 Task: Get directions from Mount Vernon, Virginia, United States to Santa Fe, New Mexico, United States  arriving by 12:00 noon on the 15th of December
Action: Mouse moved to (382, 199)
Screenshot: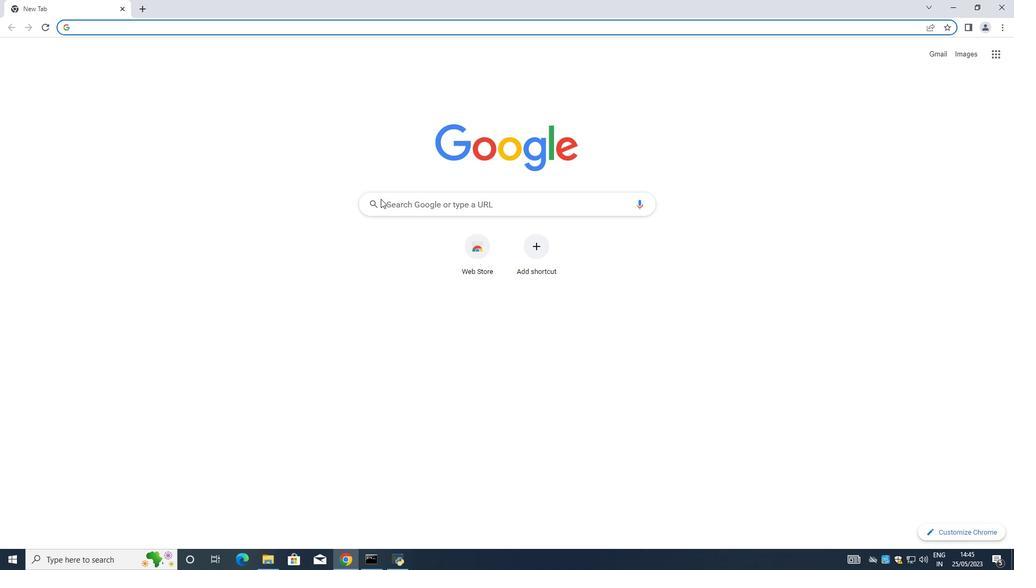 
Action: Mouse pressed left at (382, 199)
Screenshot: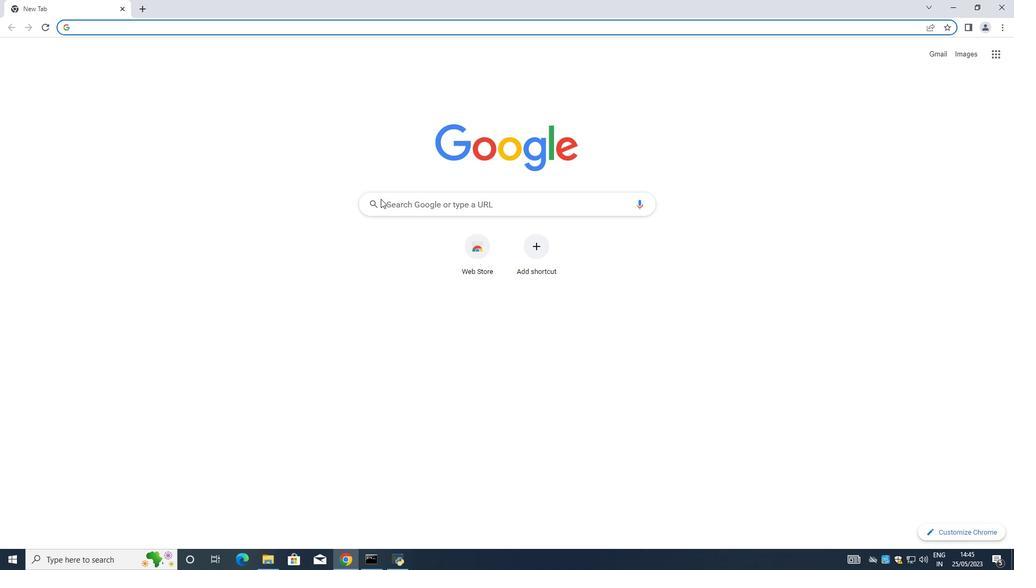 
Action: Mouse moved to (383, 201)
Screenshot: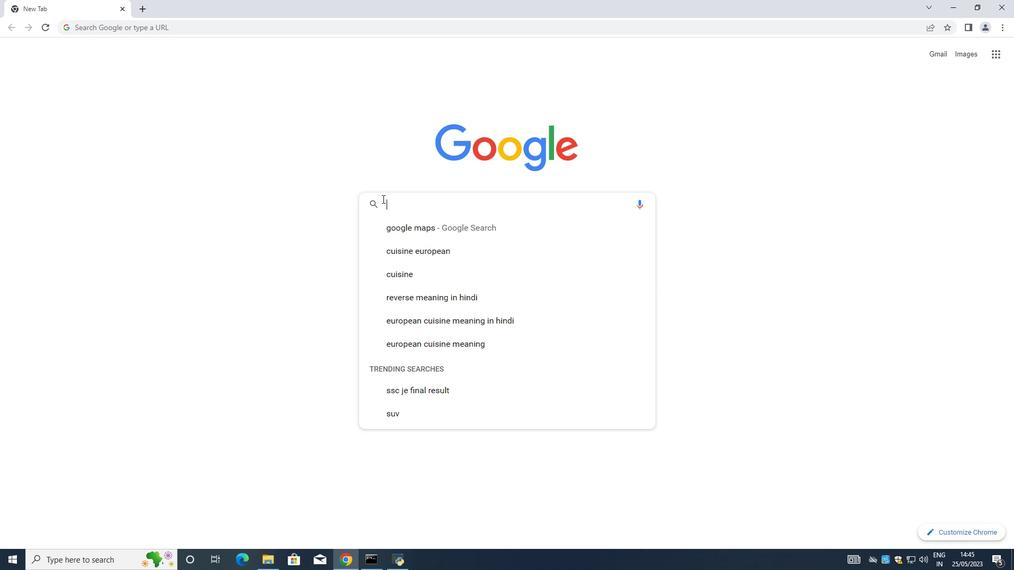 
Action: Key pressed google<Key.space>maps<Key.space><Key.enter>
Screenshot: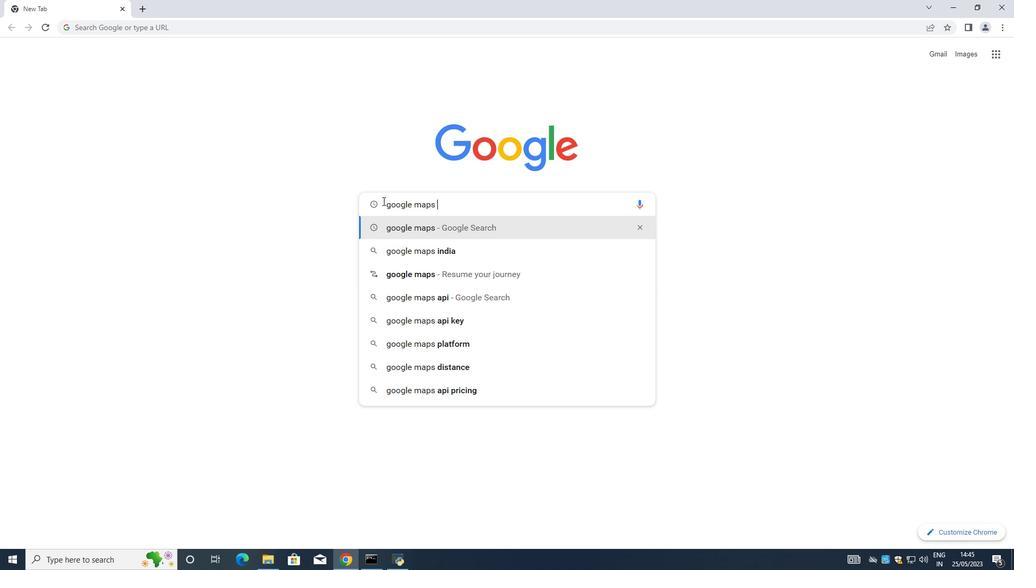 
Action: Mouse moved to (143, 160)
Screenshot: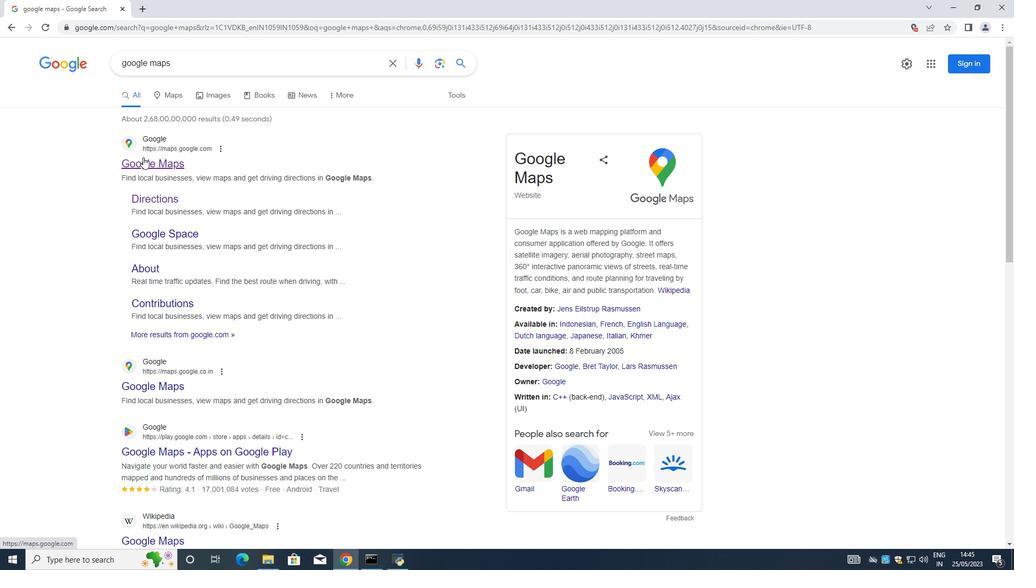 
Action: Mouse pressed left at (143, 160)
Screenshot: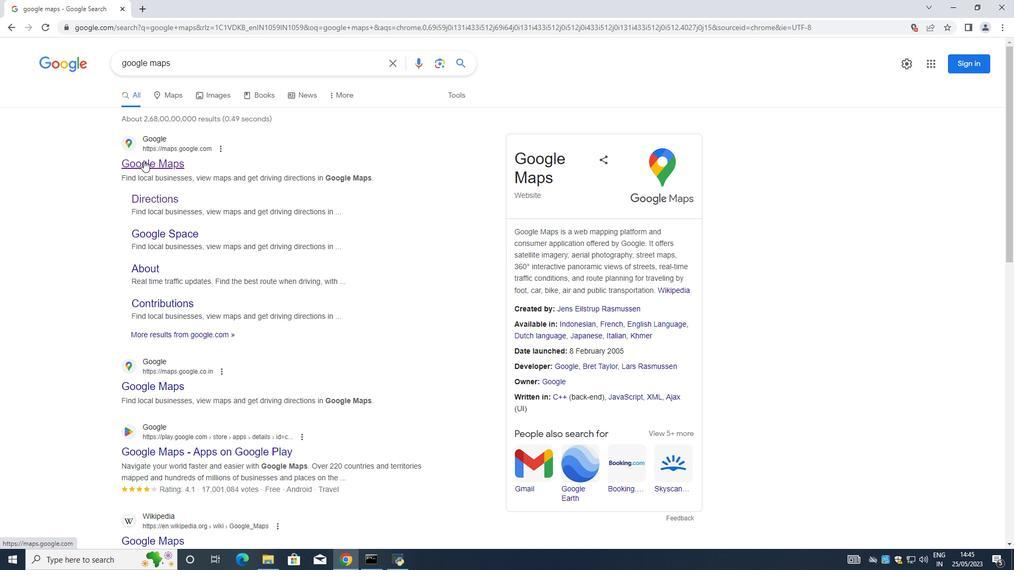 
Action: Mouse moved to (114, 57)
Screenshot: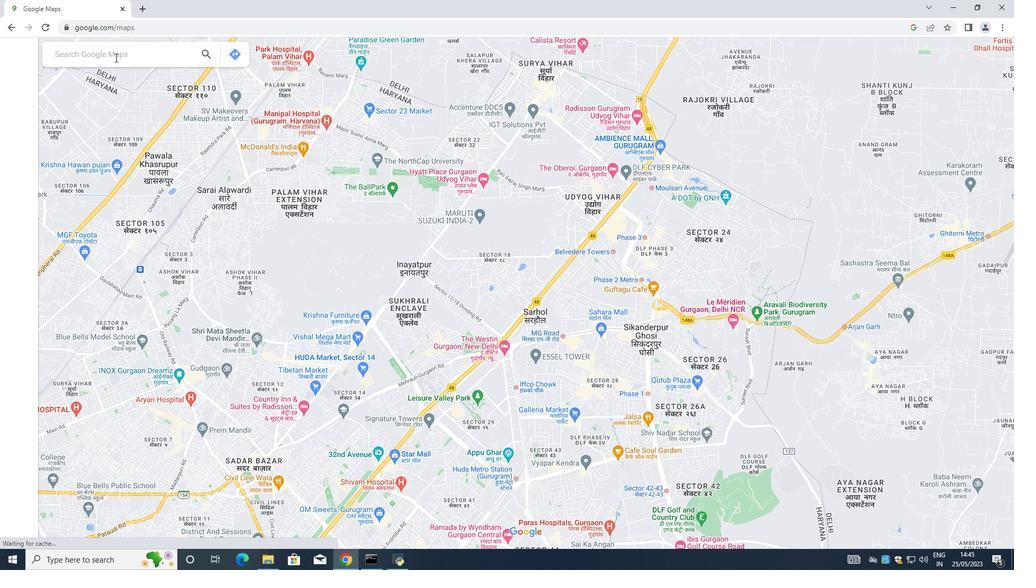 
Action: Mouse pressed left at (114, 57)
Screenshot: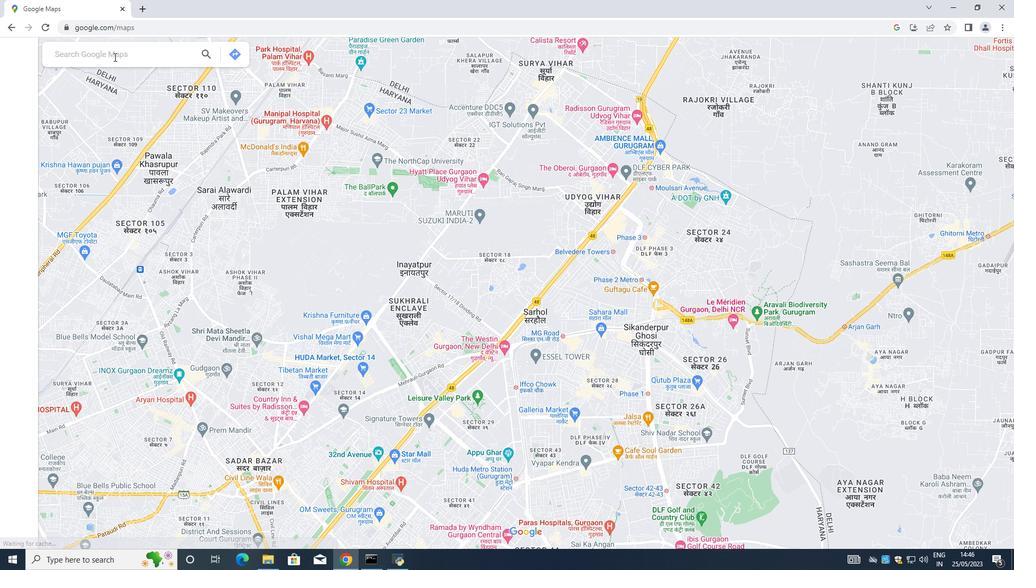 
Action: Mouse moved to (113, 57)
Screenshot: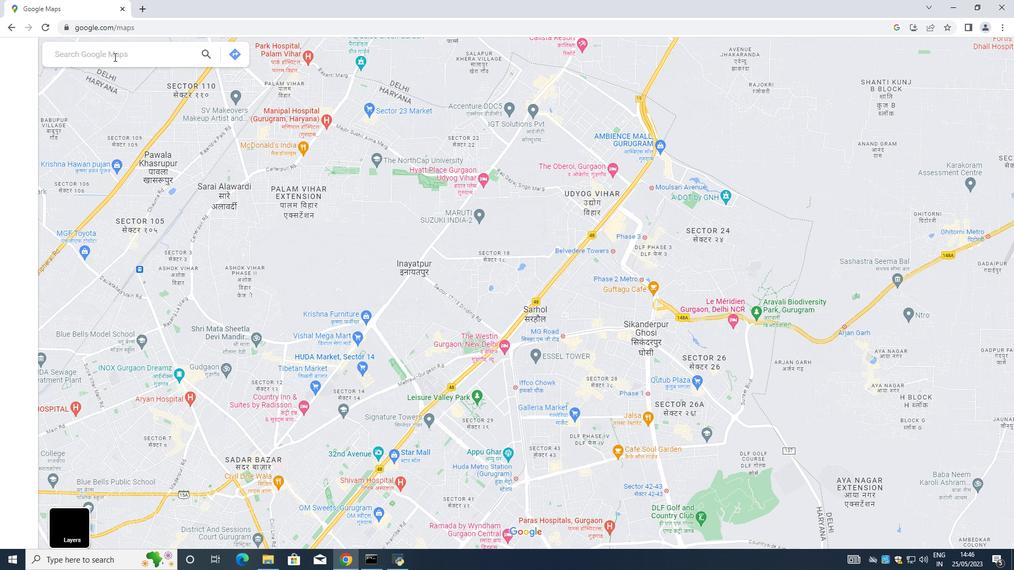 
Action: Key pressed <Key.shift><Key.shift><Key.shift><Key.shift><Key.shift><Key.shift><Key.shift>Mount<Key.space><Key.shift>Verono,<Key.shift>Virginia,<Key.shift><Key.shift><Key.shift><Key.shift><Key.shift><Key.shift><Key.shift><Key.shift><Key.shift><Key.shift><Key.shift>United<Key.space><Key.shift><Key.shift><Key.shift>States
Screenshot: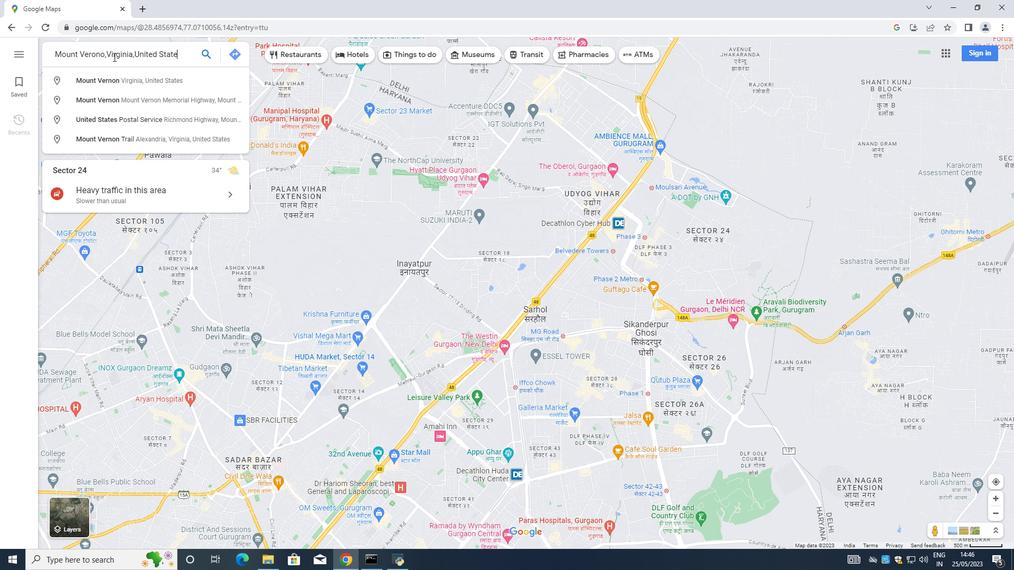 
Action: Mouse moved to (209, 51)
Screenshot: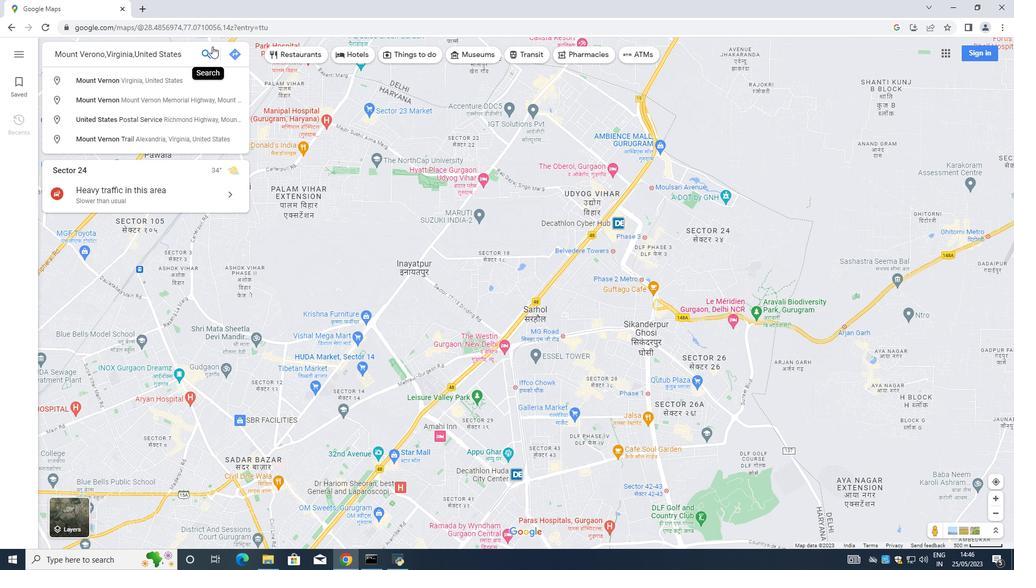 
Action: Mouse pressed left at (209, 51)
Screenshot: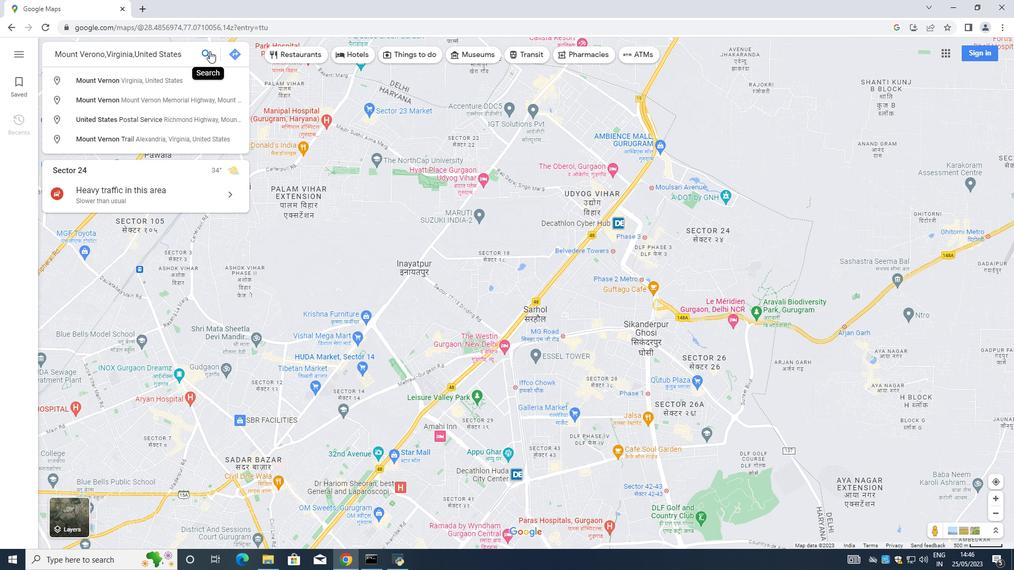 
Action: Mouse moved to (71, 229)
Screenshot: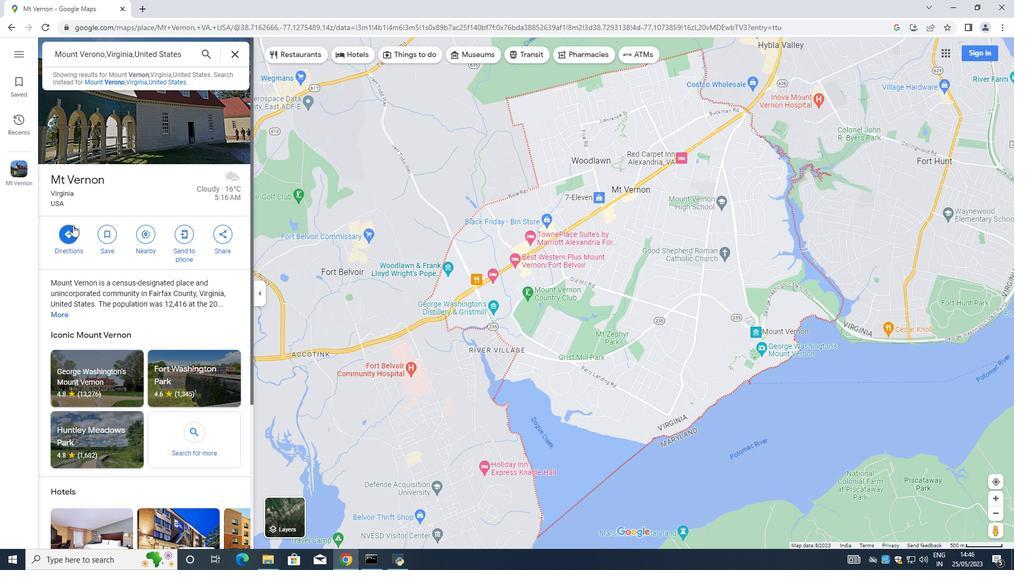 
Action: Mouse pressed left at (71, 229)
Screenshot: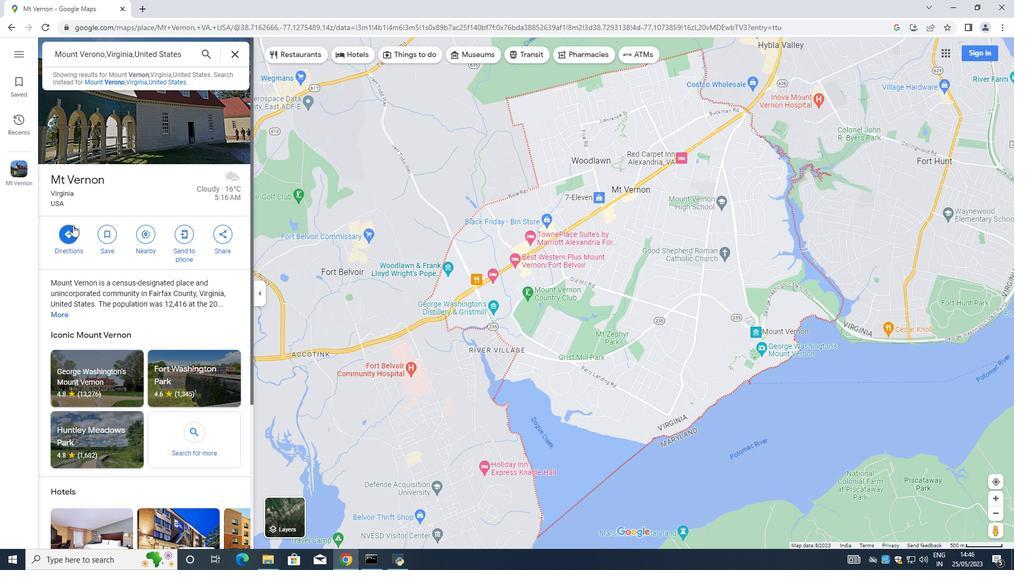 
Action: Mouse moved to (92, 87)
Screenshot: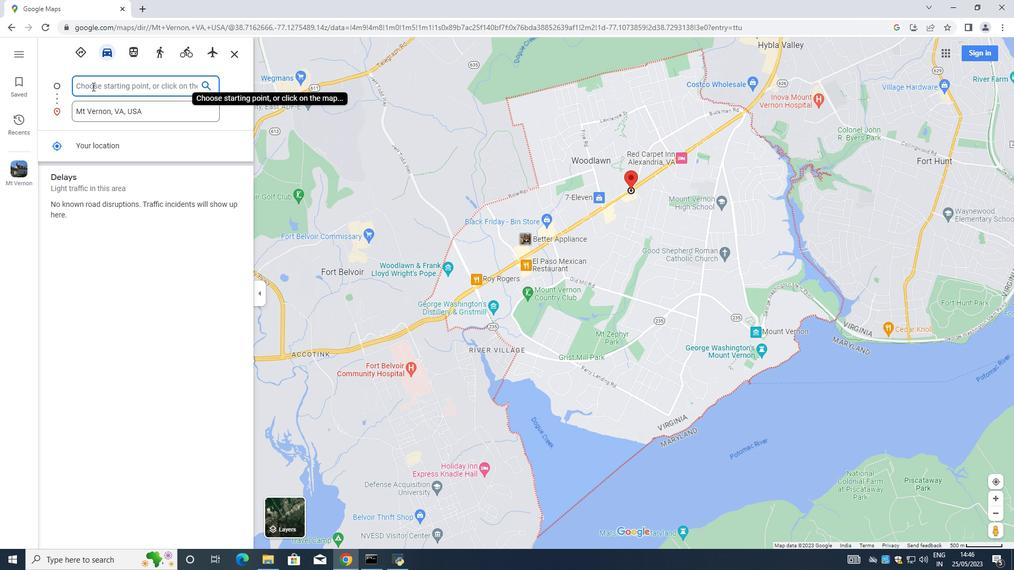 
Action: Mouse pressed left at (92, 87)
Screenshot: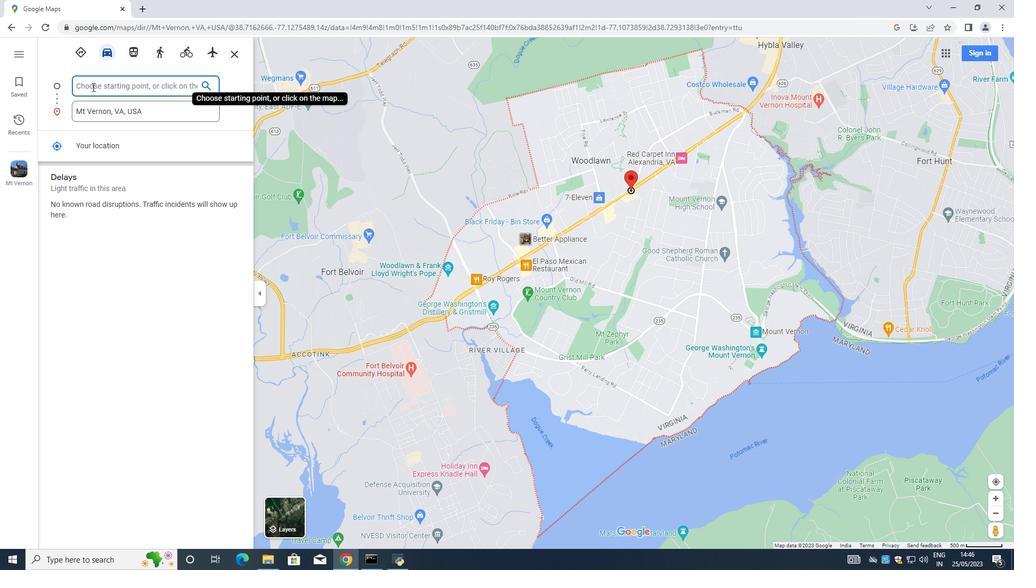 
Action: Mouse moved to (86, 84)
Screenshot: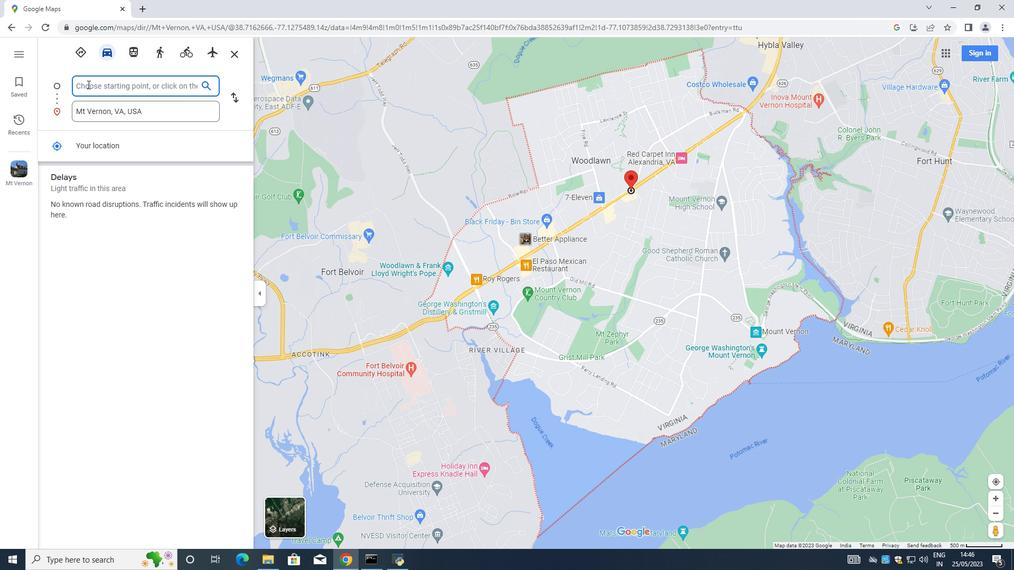 
Action: Key pressed <Key.shift><Key.shift><Key.shift><Key.shift><Key.shift><Key.shift><Key.shift><Key.shift><Key.shift><Key.shift><Key.shift><Key.shift><Key.shift>Santa<Key.space><Key.shift>FE<Key.backspace>e,<Key.shift>New<Key.space>mexico,u<Key.backspace><Key.shift>U
Screenshot: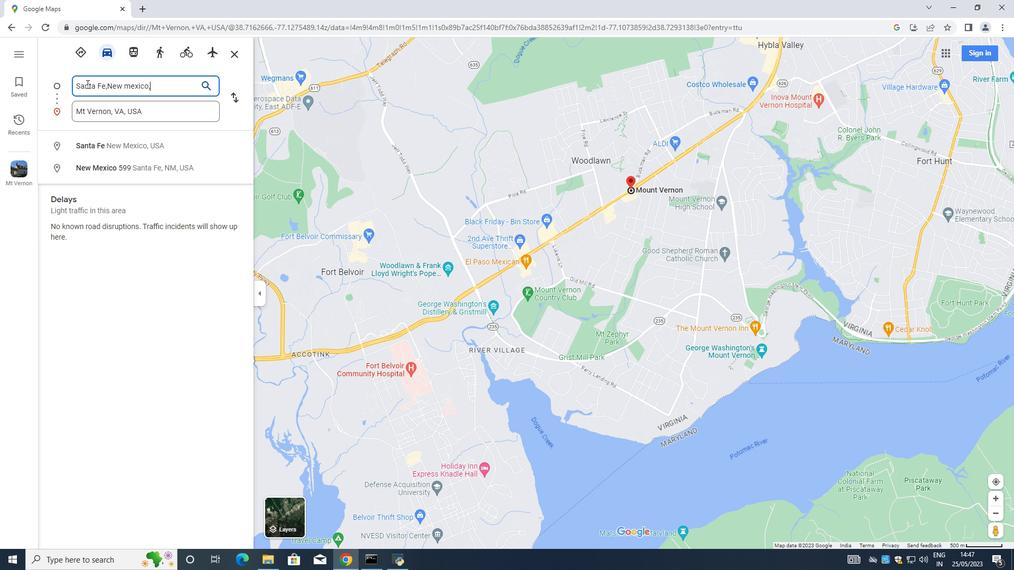 
Action: Mouse moved to (128, 86)
Screenshot: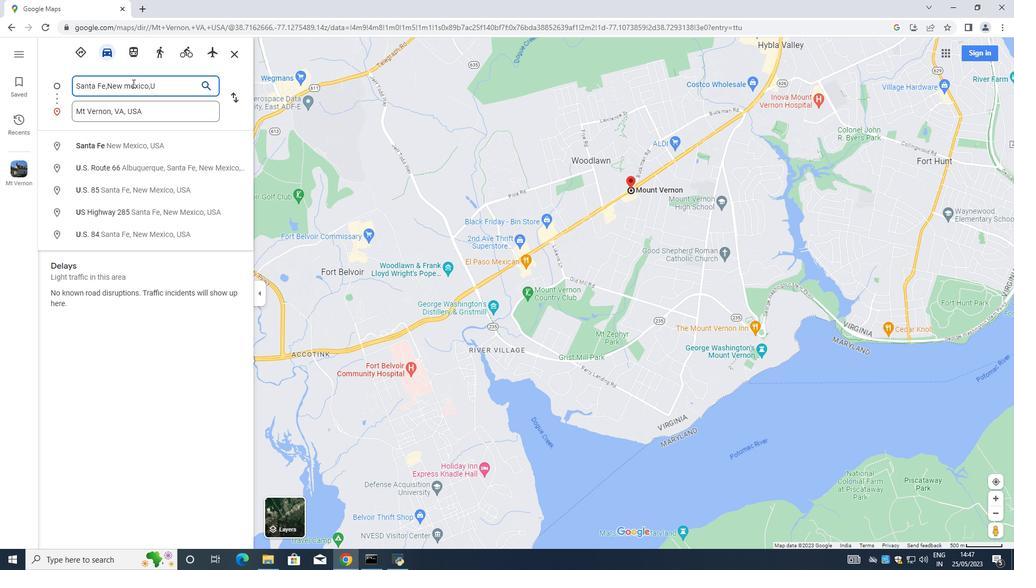 
Action: Mouse pressed left at (128, 86)
Screenshot: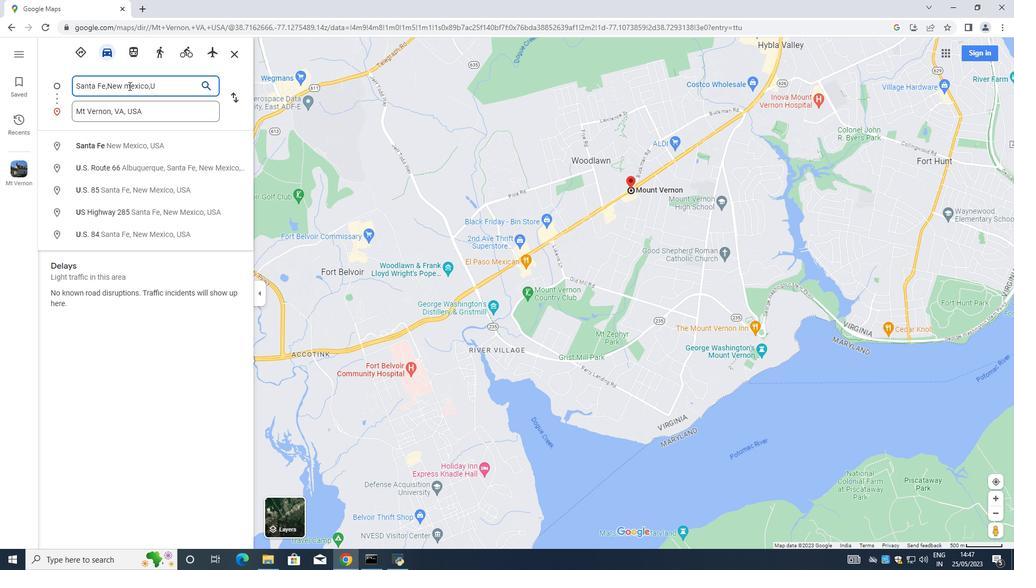 
Action: Mouse moved to (61, 52)
Screenshot: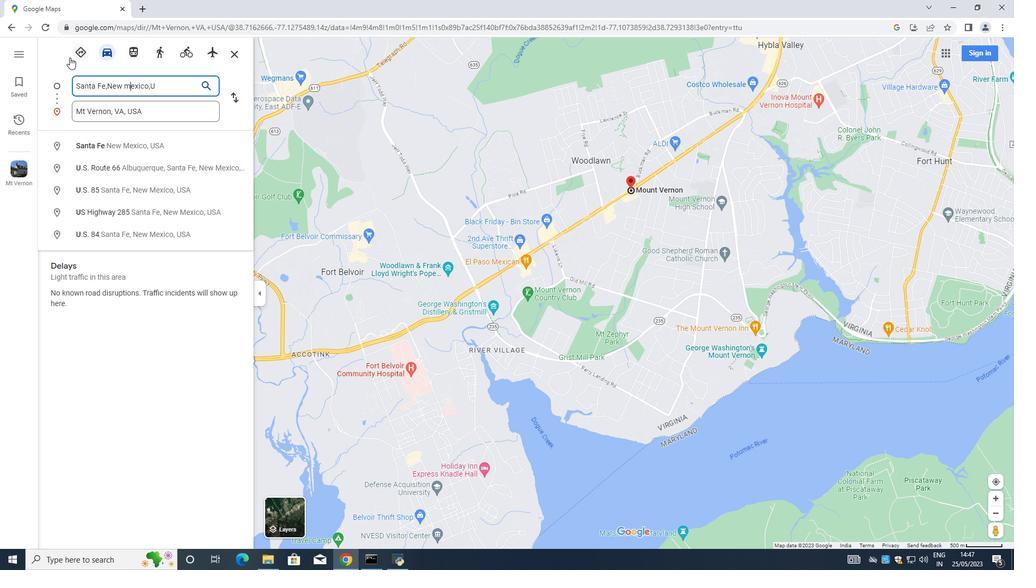 
Action: Key pressed <Key.backspace><Key.shift><Key.shift><Key.shift><Key.shift>M
Screenshot: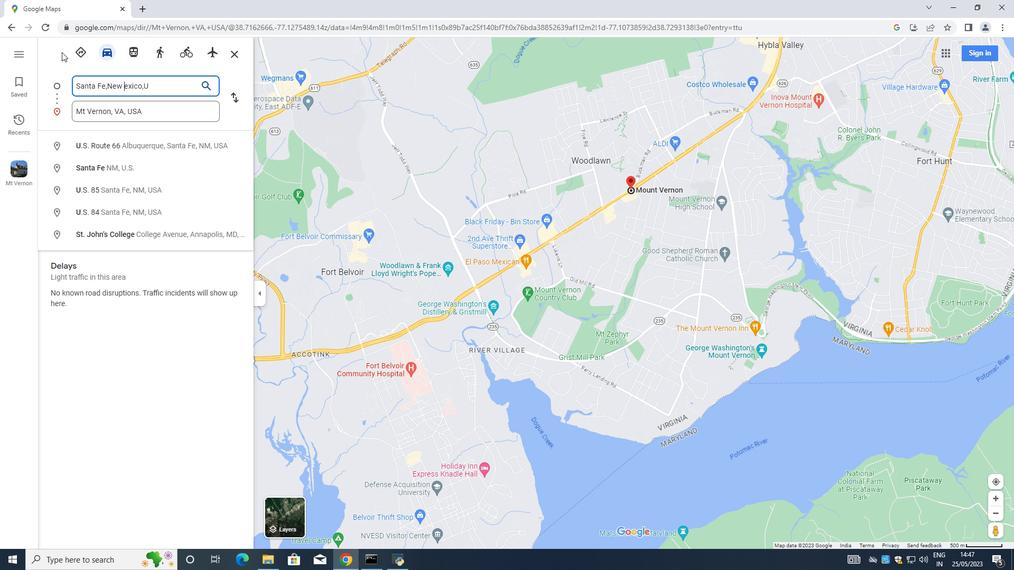 
Action: Mouse moved to (165, 84)
Screenshot: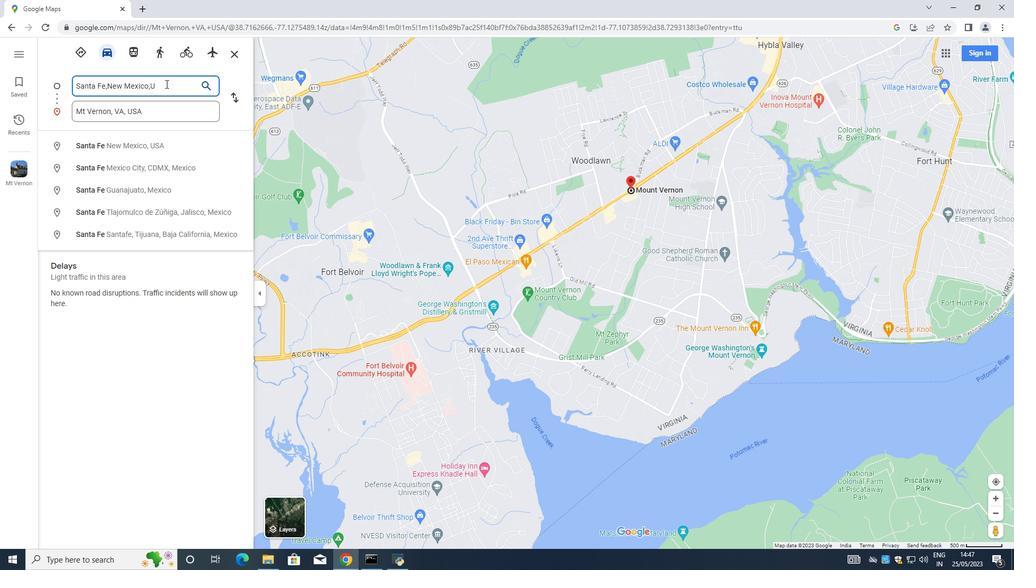 
Action: Mouse pressed left at (165, 84)
Screenshot: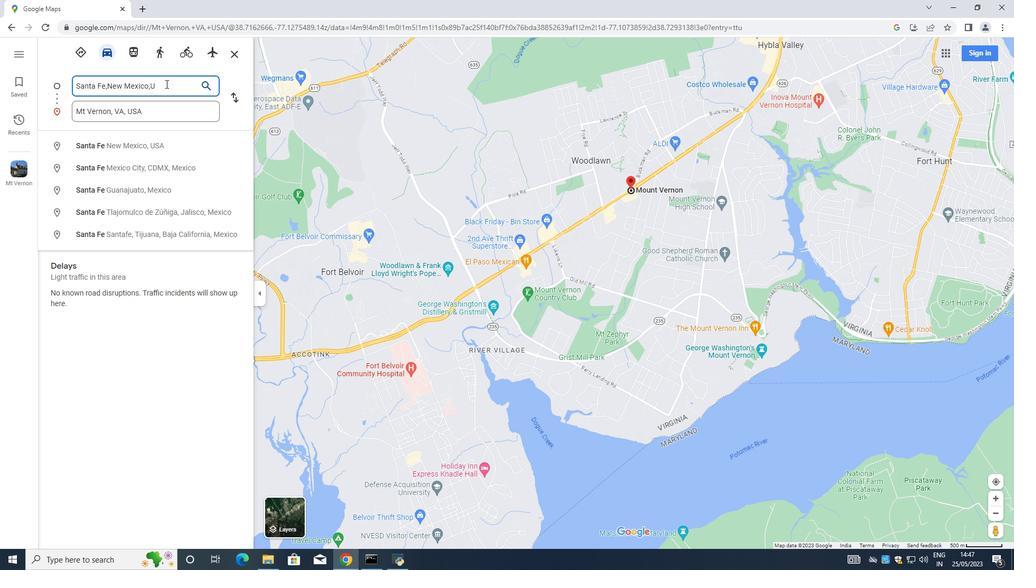 
Action: Mouse moved to (155, 78)
Screenshot: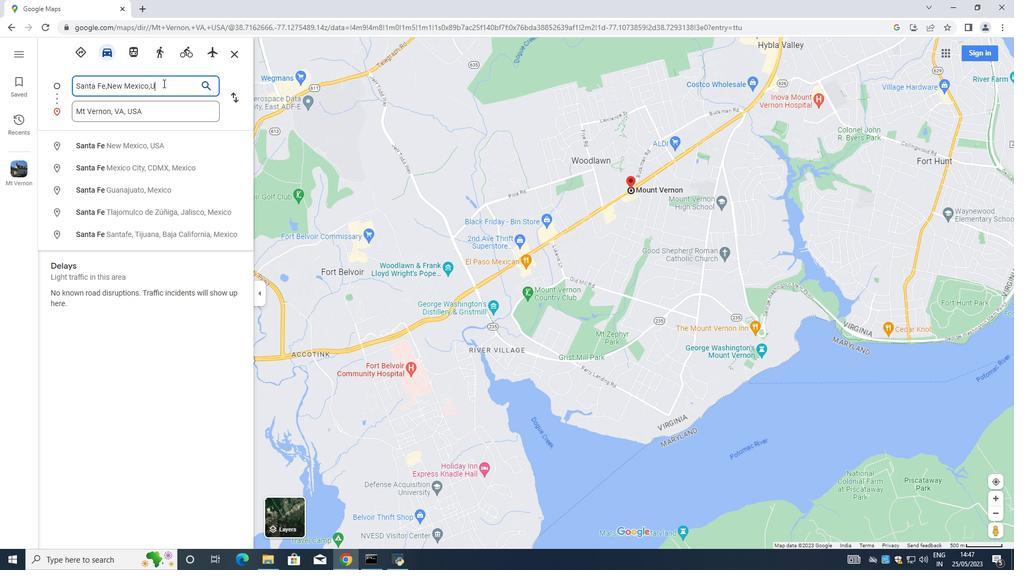 
Action: Key pressed nited<Key.space><Key.shift>States<Key.space>
Screenshot: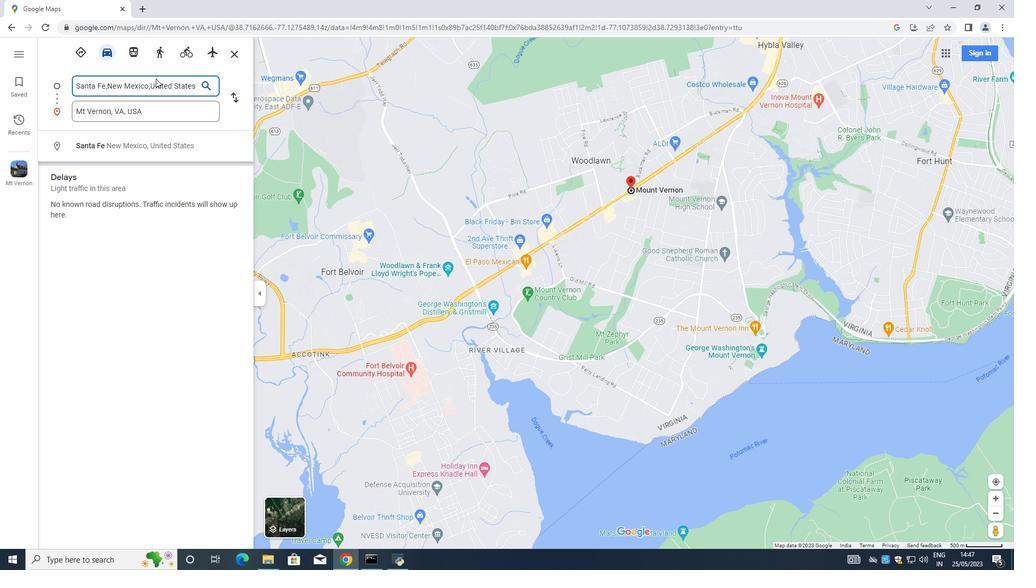 
Action: Mouse moved to (204, 84)
Screenshot: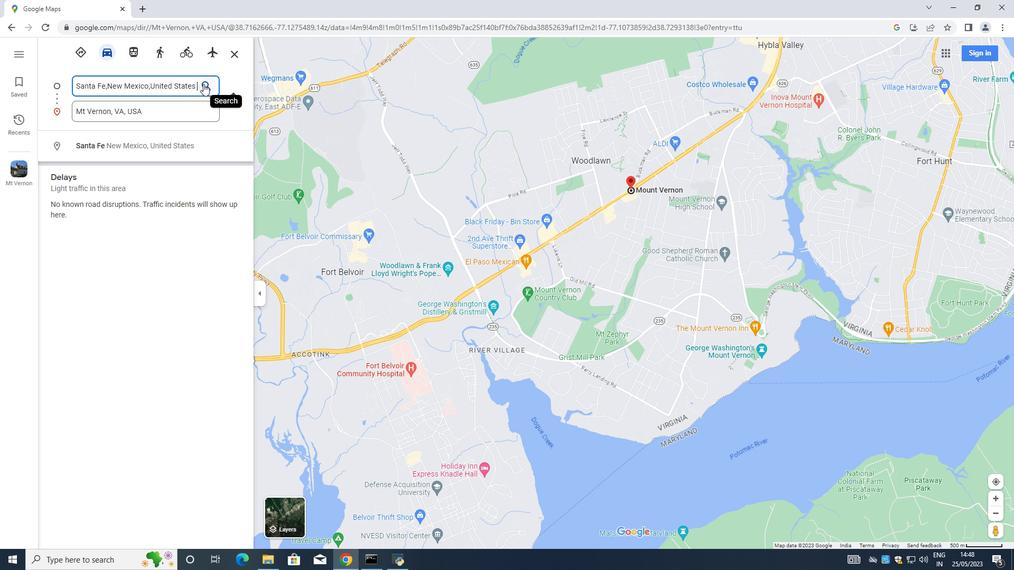 
Action: Mouse pressed left at (204, 84)
Screenshot: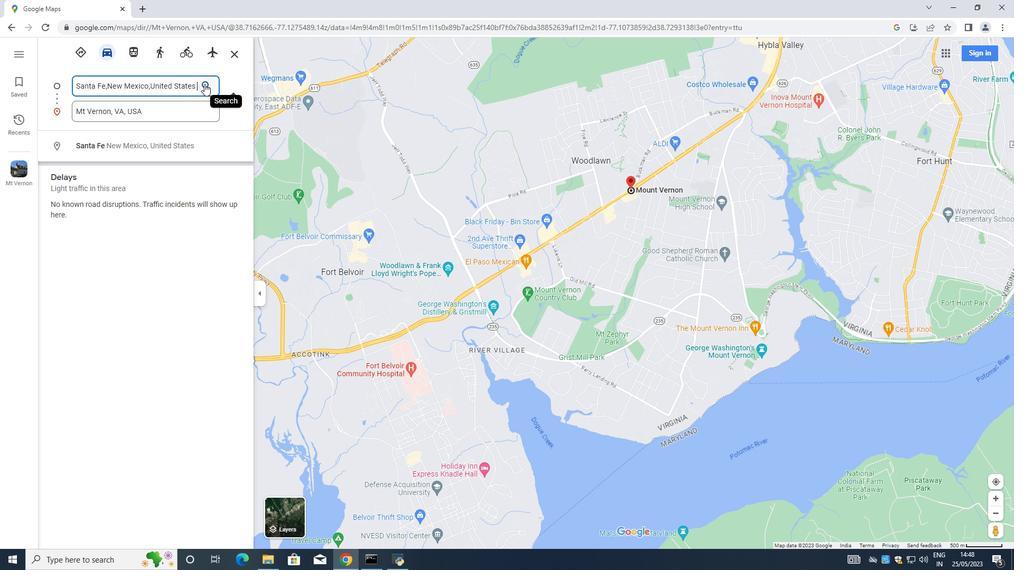 
Action: Mouse moved to (206, 82)
Screenshot: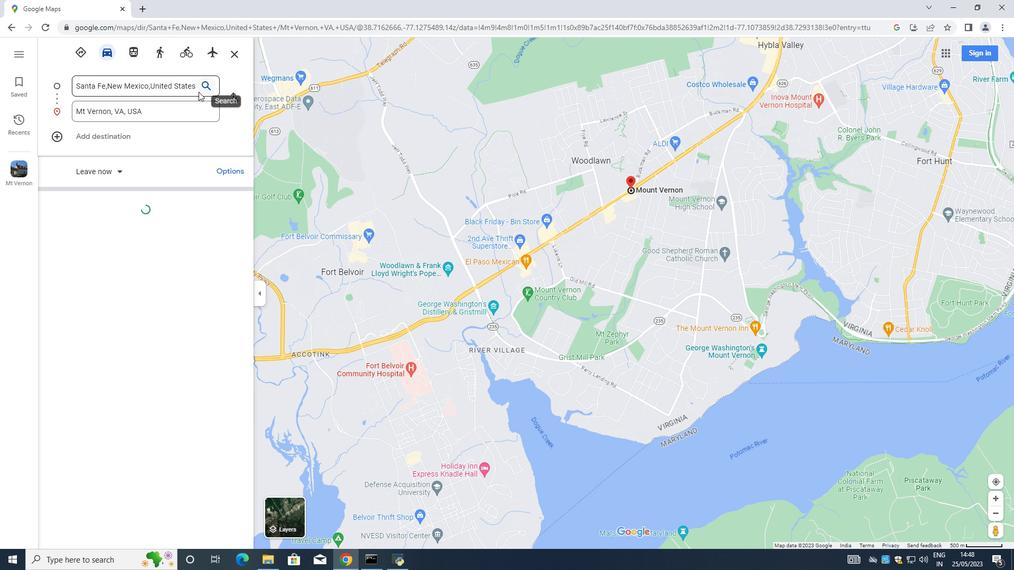 
Action: Mouse pressed left at (206, 82)
Screenshot: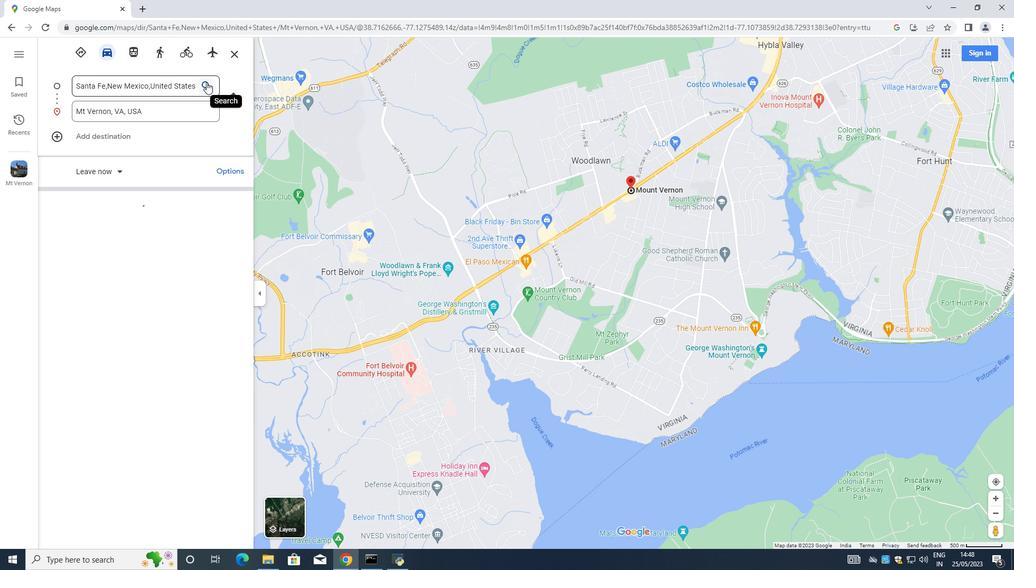 
Action: Mouse moved to (118, 170)
Screenshot: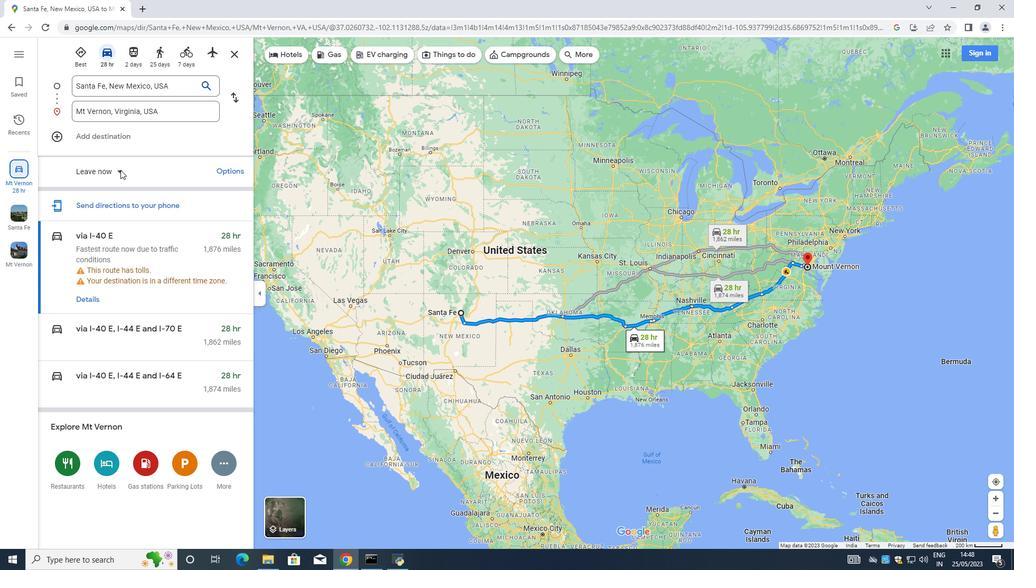 
Action: Mouse pressed left at (118, 170)
Screenshot: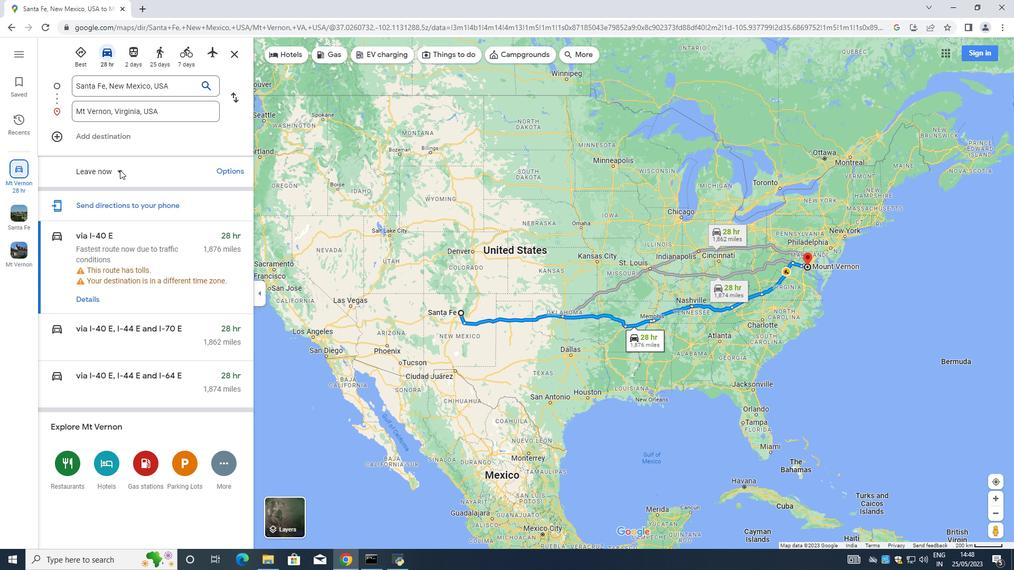 
Action: Mouse moved to (108, 199)
Screenshot: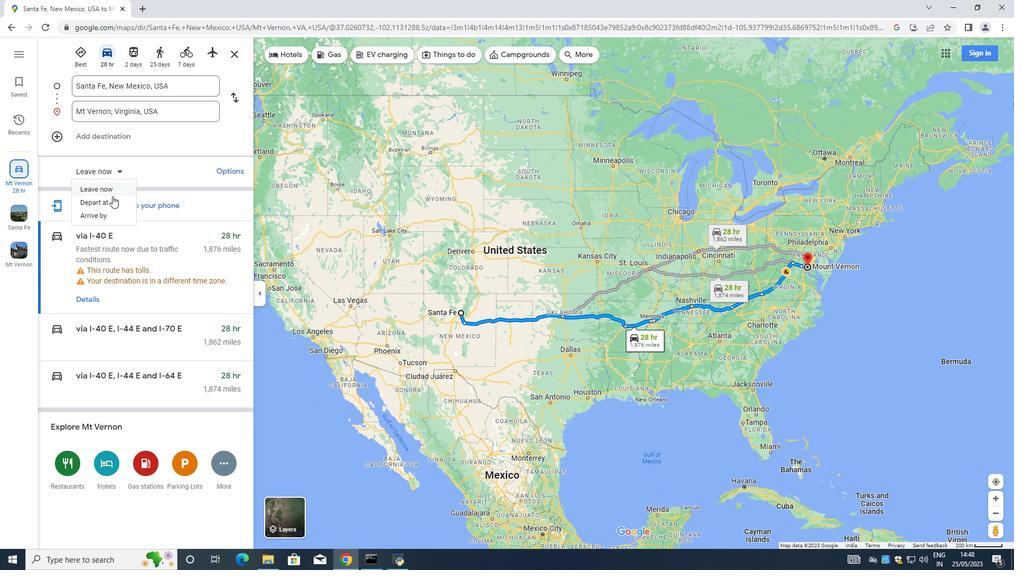 
Action: Mouse pressed left at (108, 199)
Screenshot: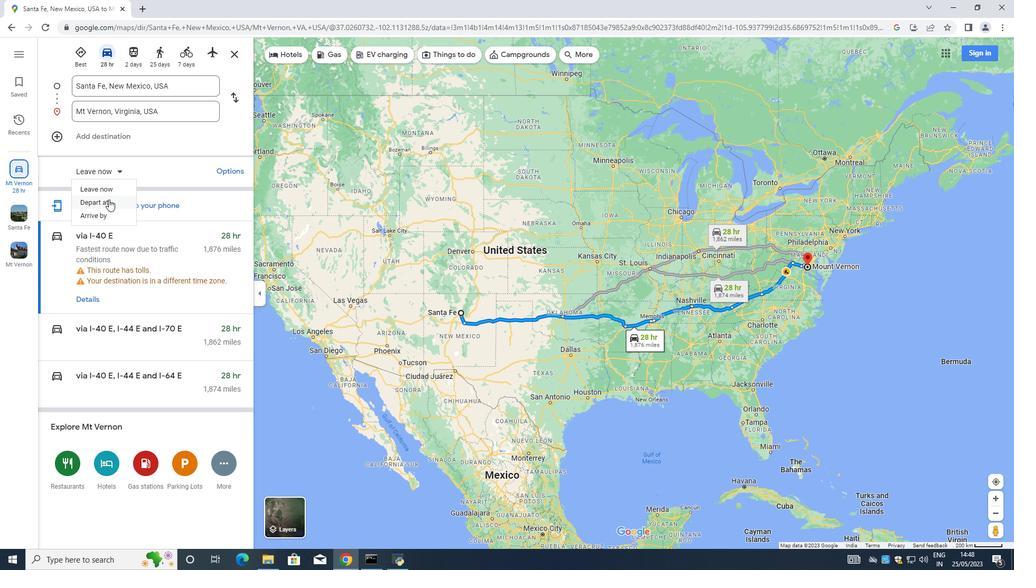 
Action: Mouse moved to (102, 164)
Screenshot: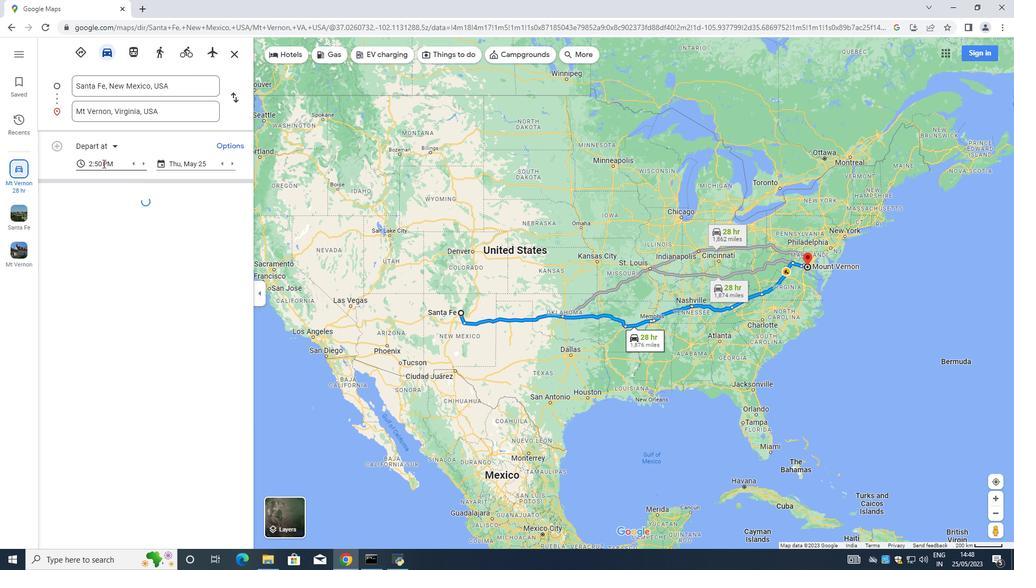 
Action: Mouse pressed left at (102, 164)
Screenshot: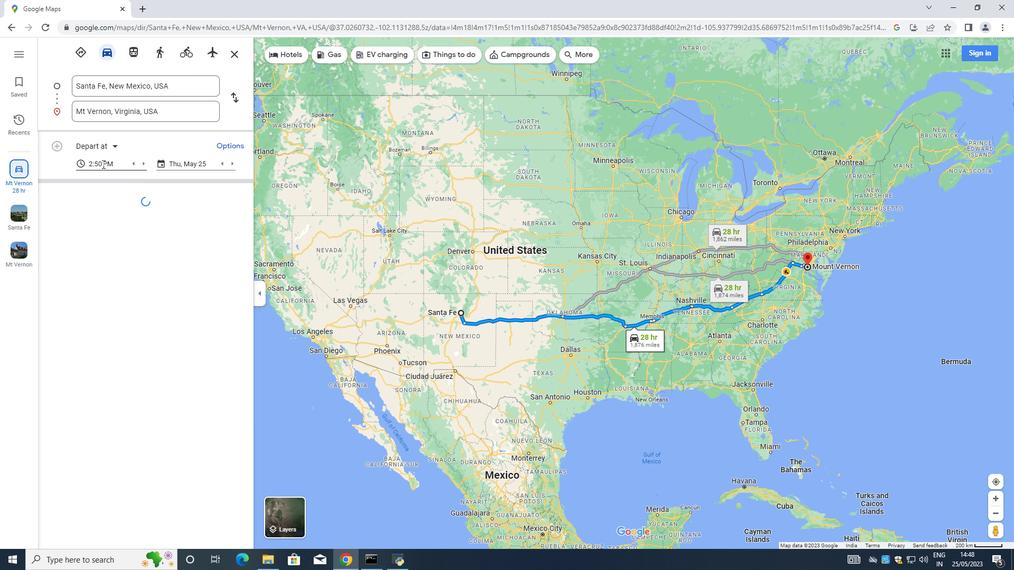 
Action: Mouse pressed left at (102, 164)
Screenshot: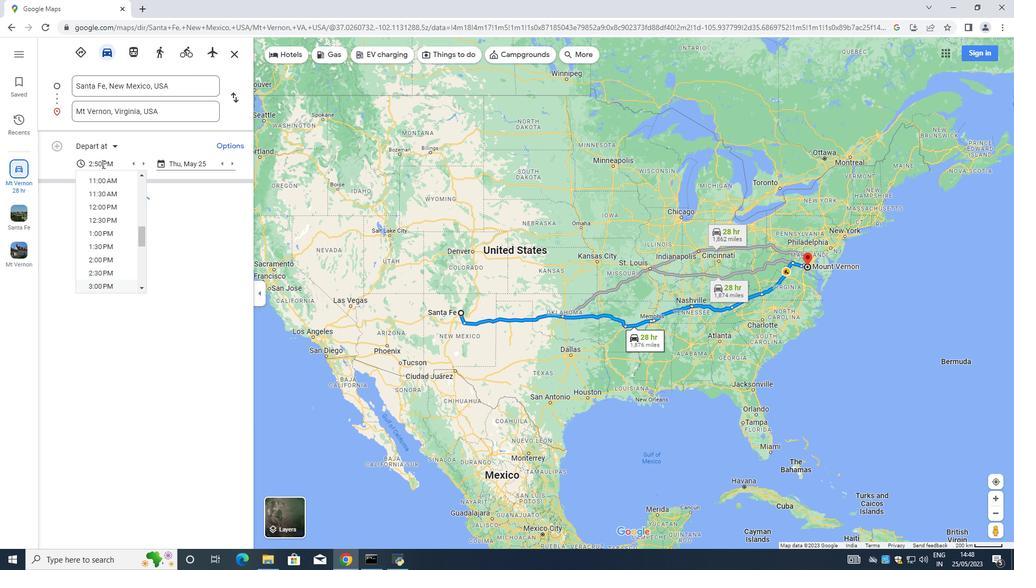 
Action: Mouse moved to (78, 162)
Screenshot: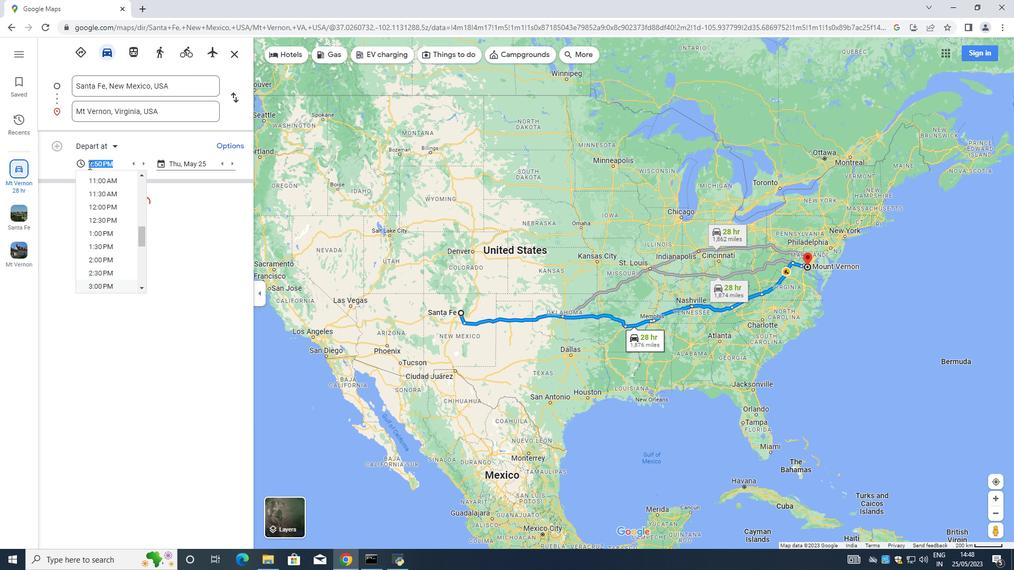 
Action: Key pressed <Key.backspace>12.00<Key.space><Key.caps_lock>PM<Key.caps_lock>
Screenshot: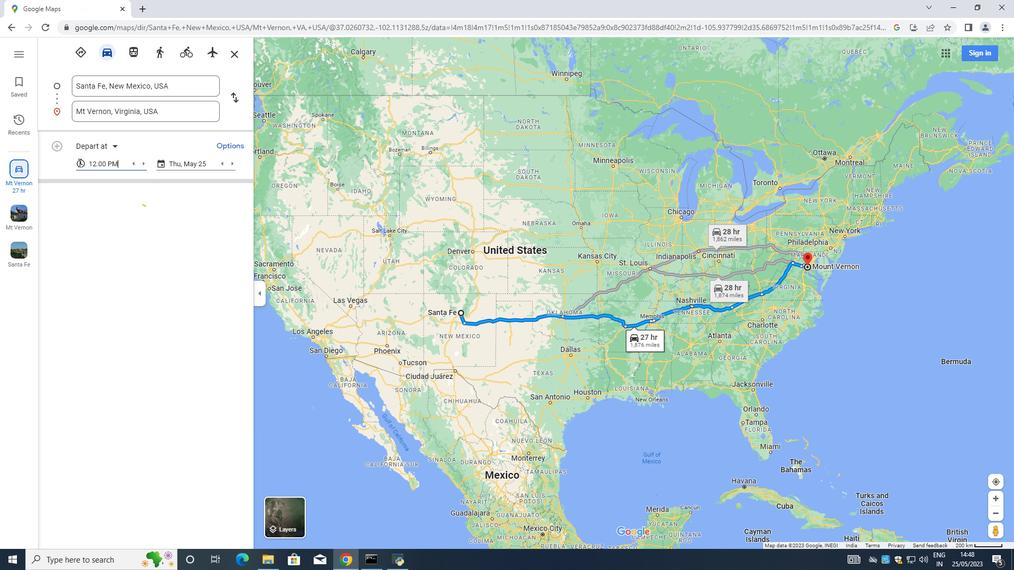
Action: Mouse moved to (208, 162)
Screenshot: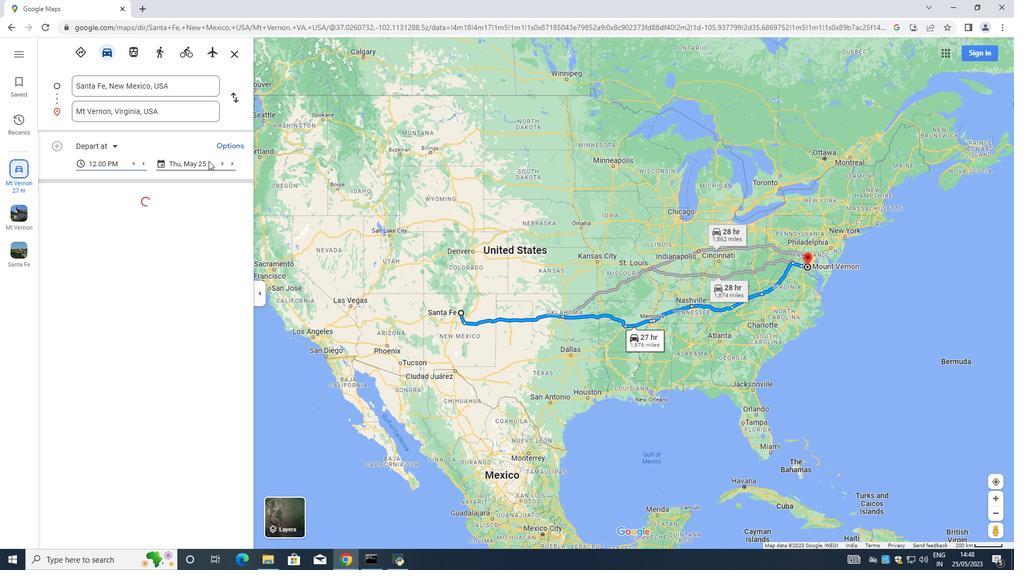 
Action: Mouse pressed left at (208, 162)
Screenshot: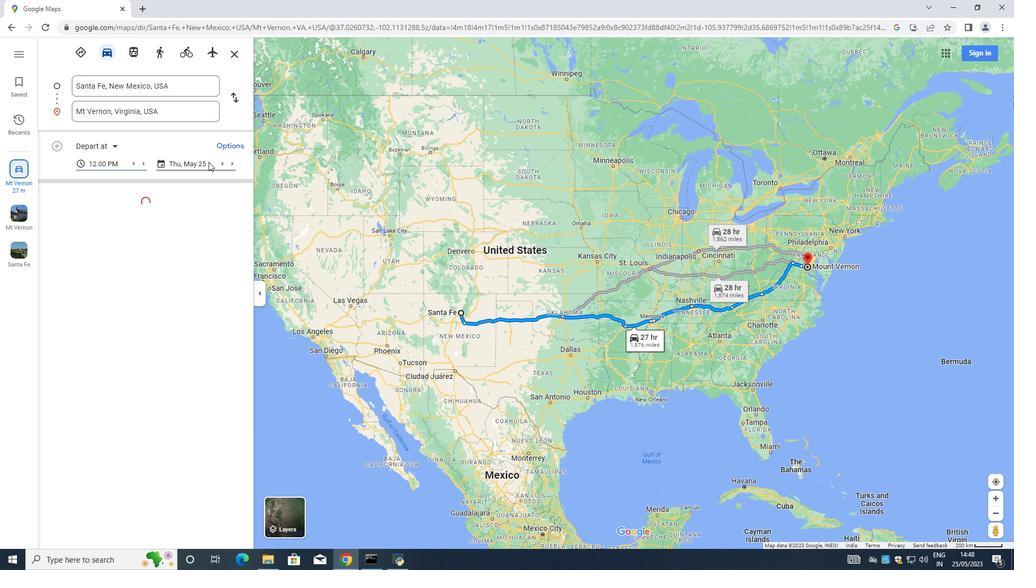 
Action: Mouse moved to (246, 185)
Screenshot: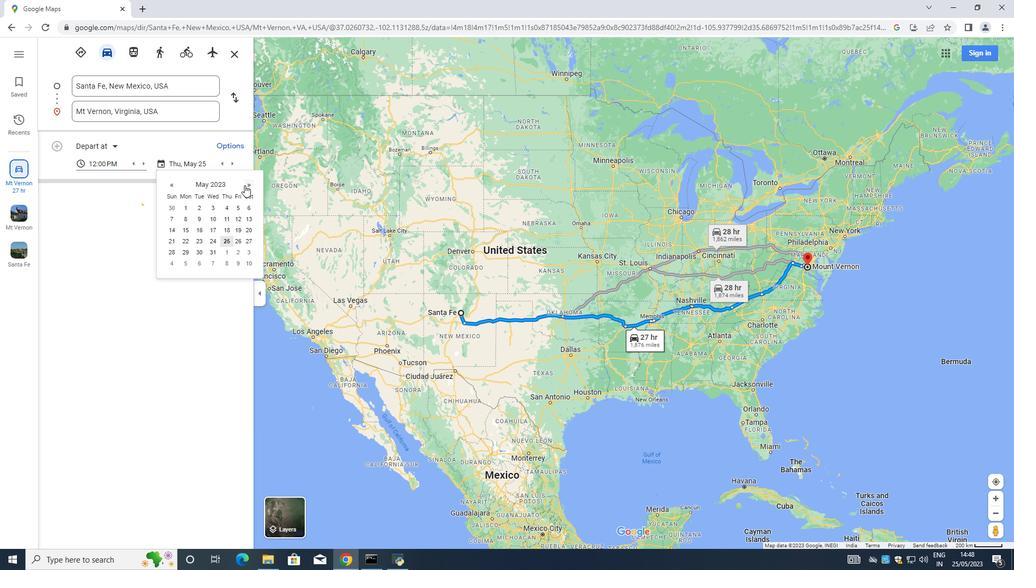 
Action: Mouse pressed left at (246, 185)
Screenshot: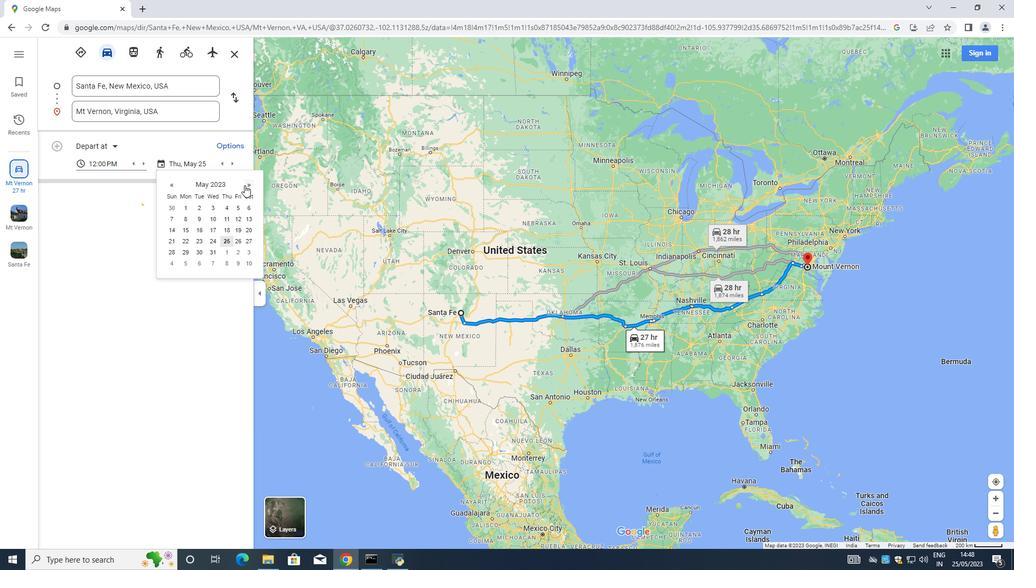 
Action: Mouse pressed left at (246, 185)
Screenshot: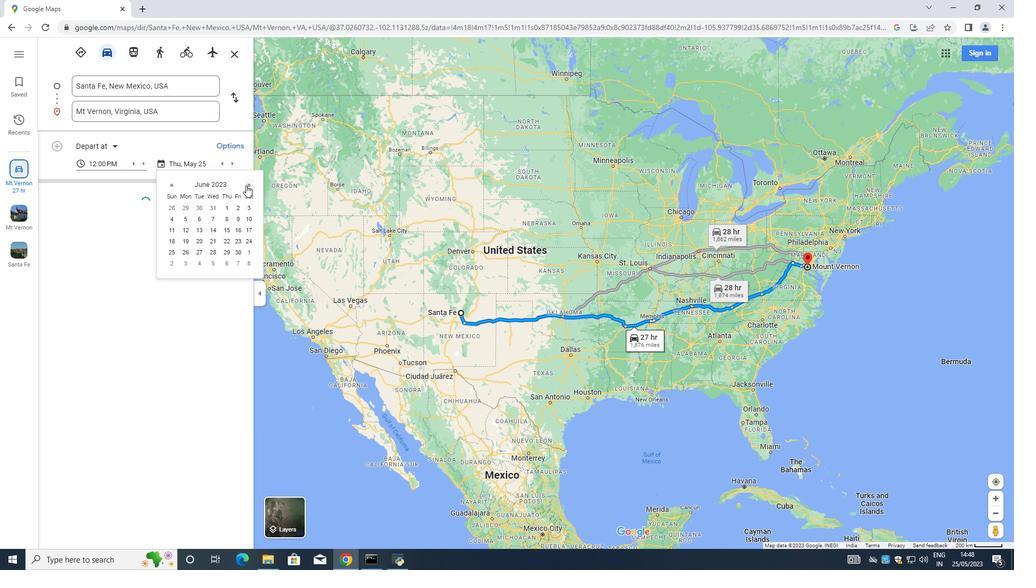 
Action: Mouse moved to (247, 184)
Screenshot: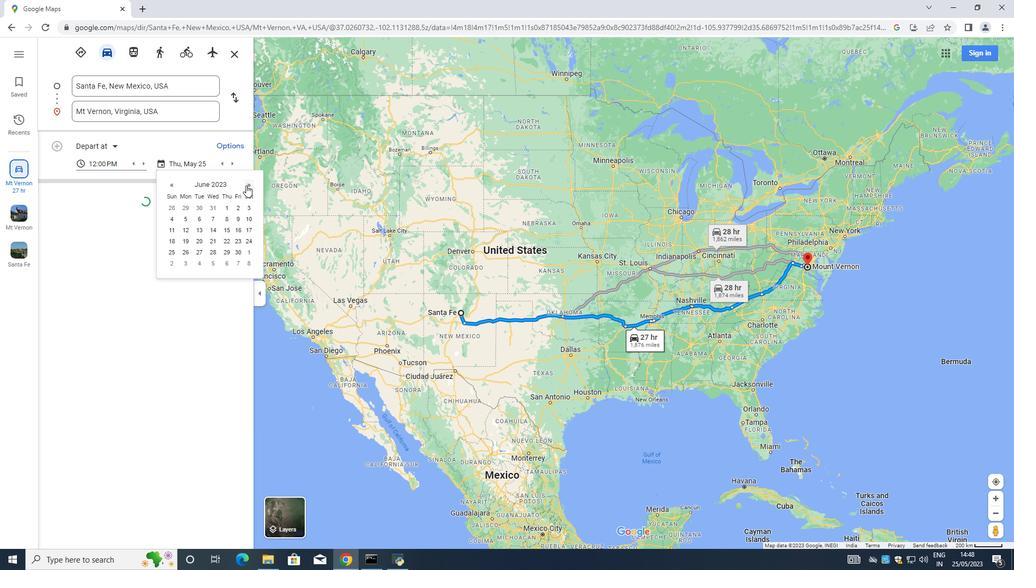 
Action: Mouse pressed left at (247, 184)
Screenshot: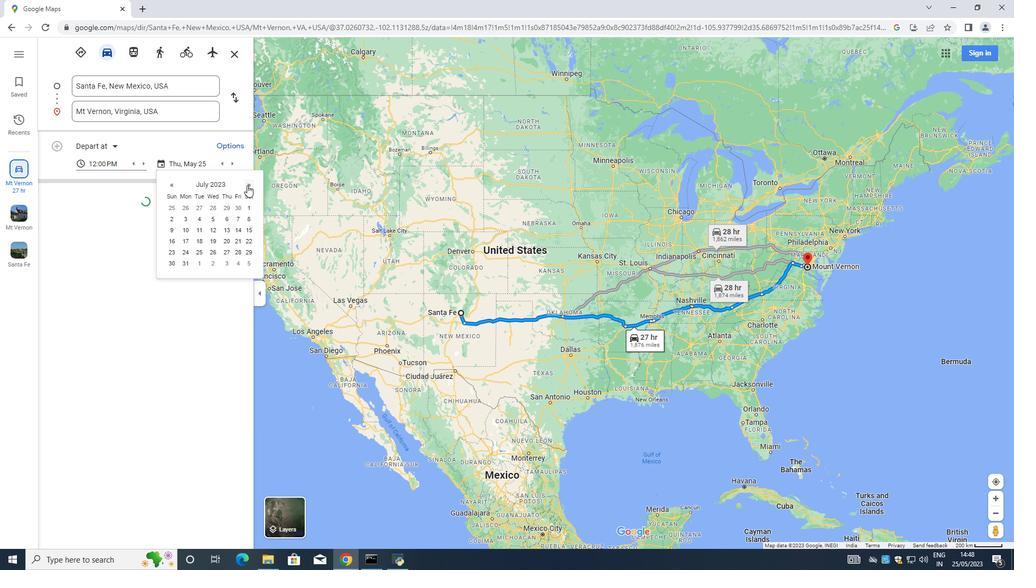 
Action: Mouse pressed left at (247, 184)
Screenshot: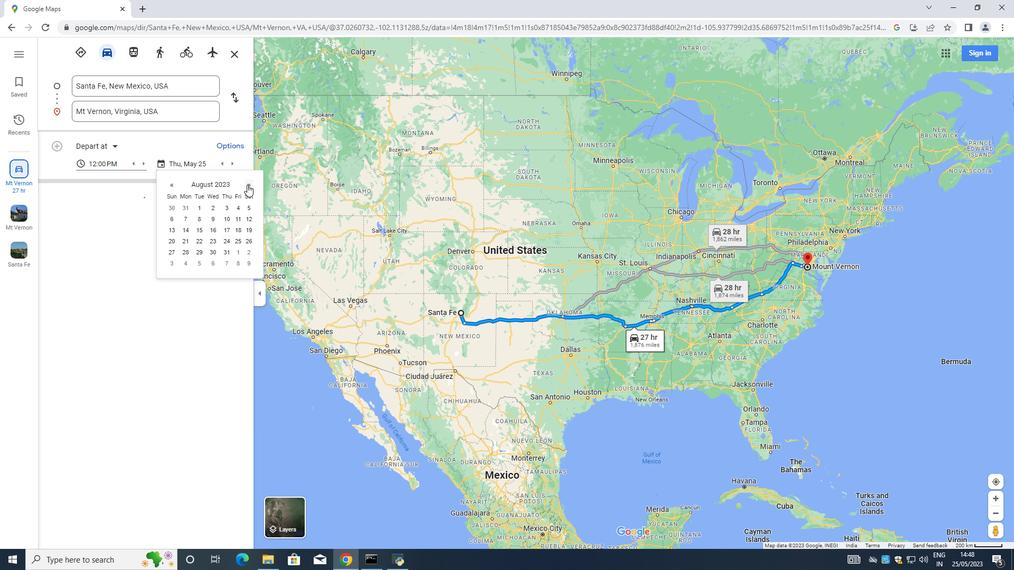 
Action: Mouse pressed left at (247, 184)
Screenshot: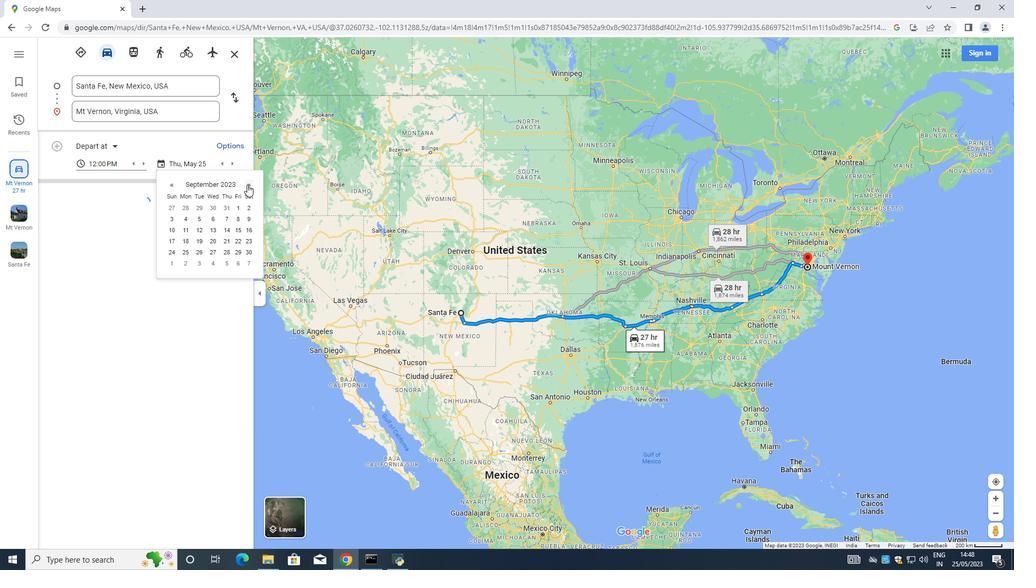 
Action: Mouse pressed left at (247, 184)
Screenshot: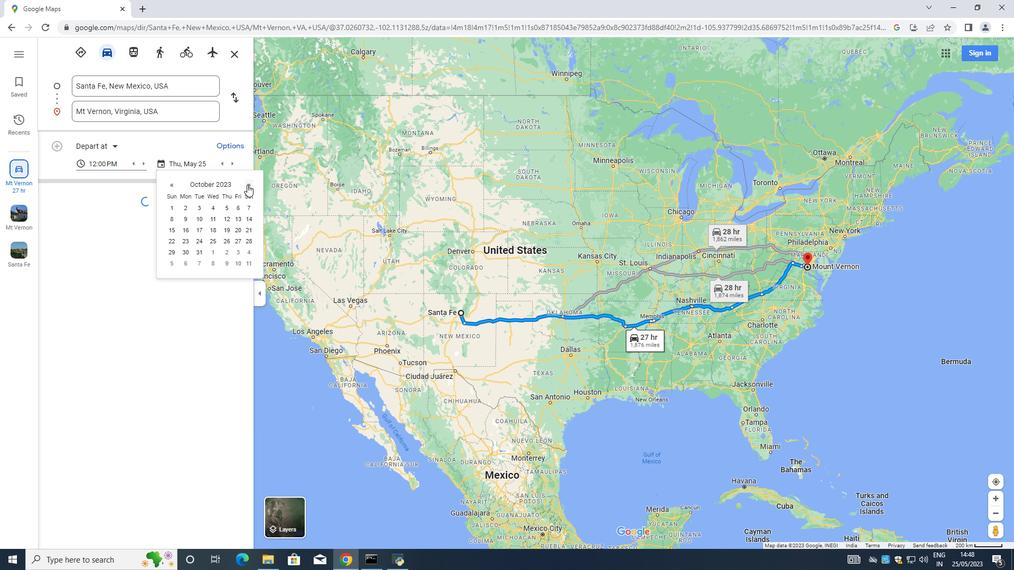 
Action: Mouse pressed left at (247, 184)
Screenshot: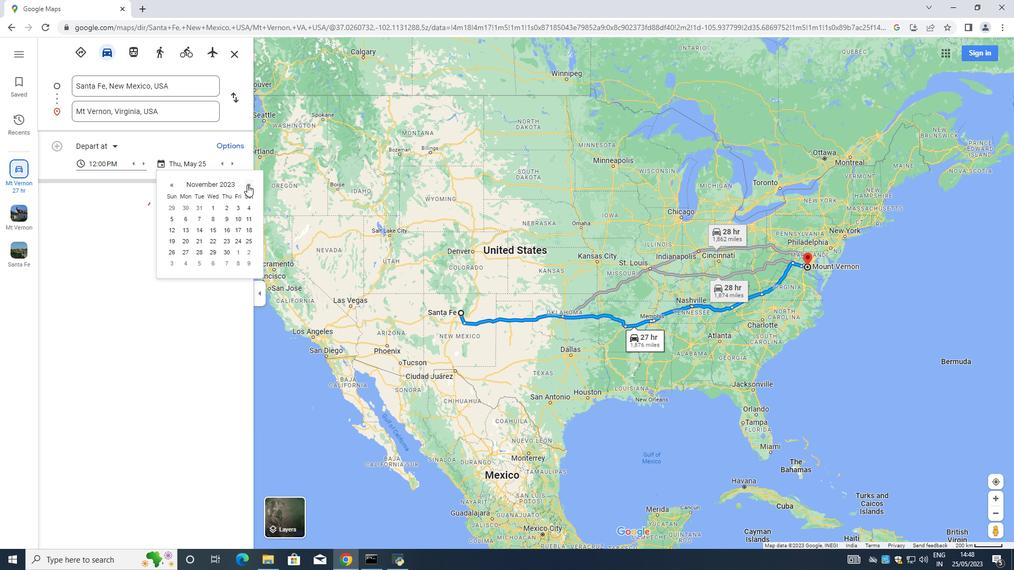 
Action: Mouse moved to (240, 229)
Screenshot: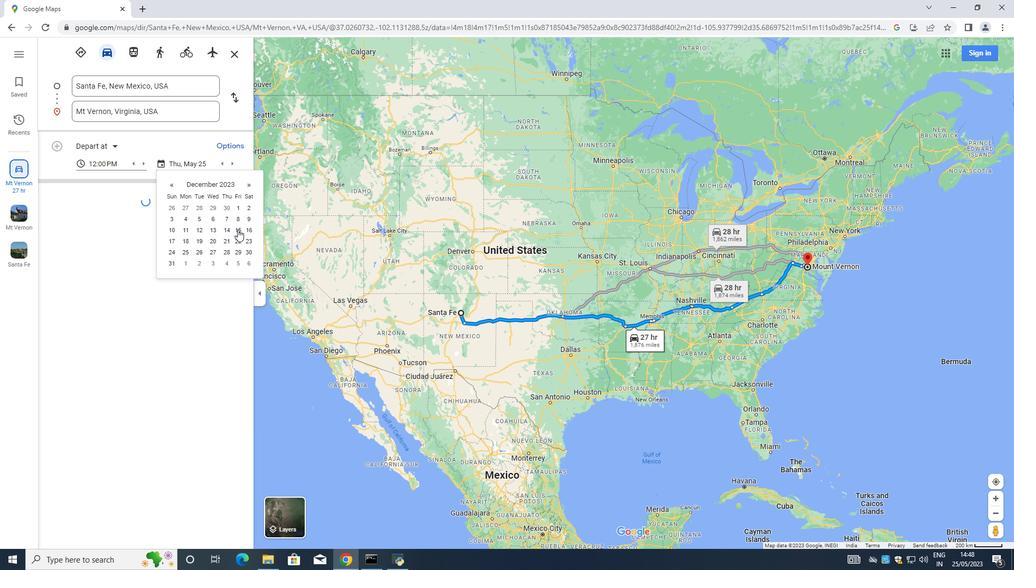 
Action: Mouse pressed left at (240, 229)
Screenshot: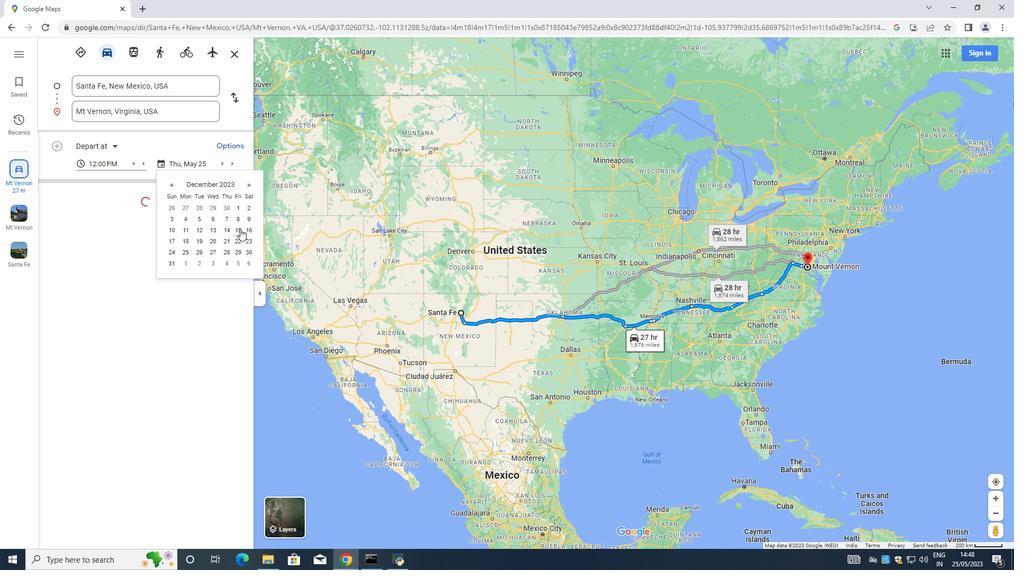 
Action: Mouse moved to (160, 237)
Screenshot: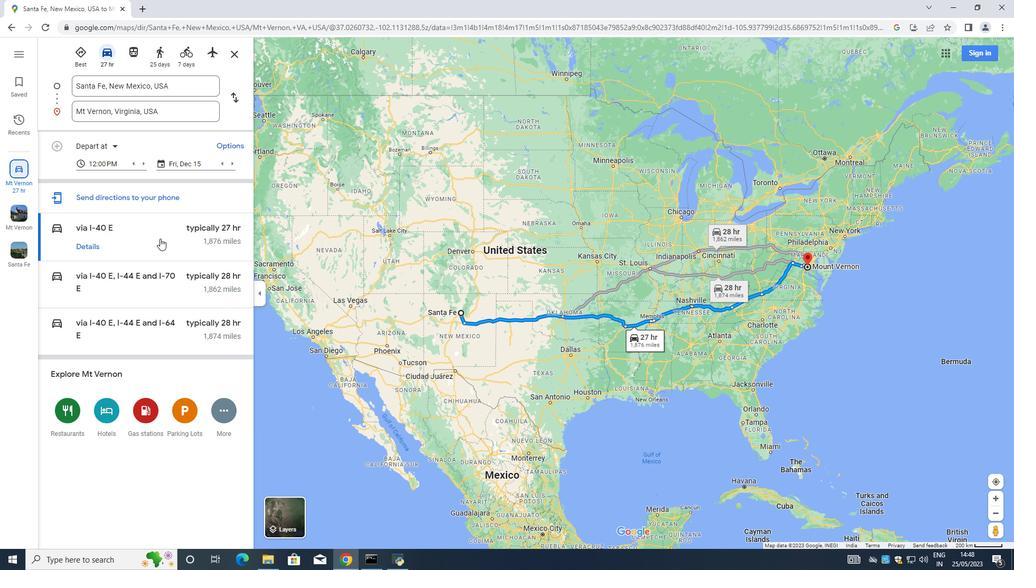 
Action: Mouse pressed left at (160, 237)
Screenshot: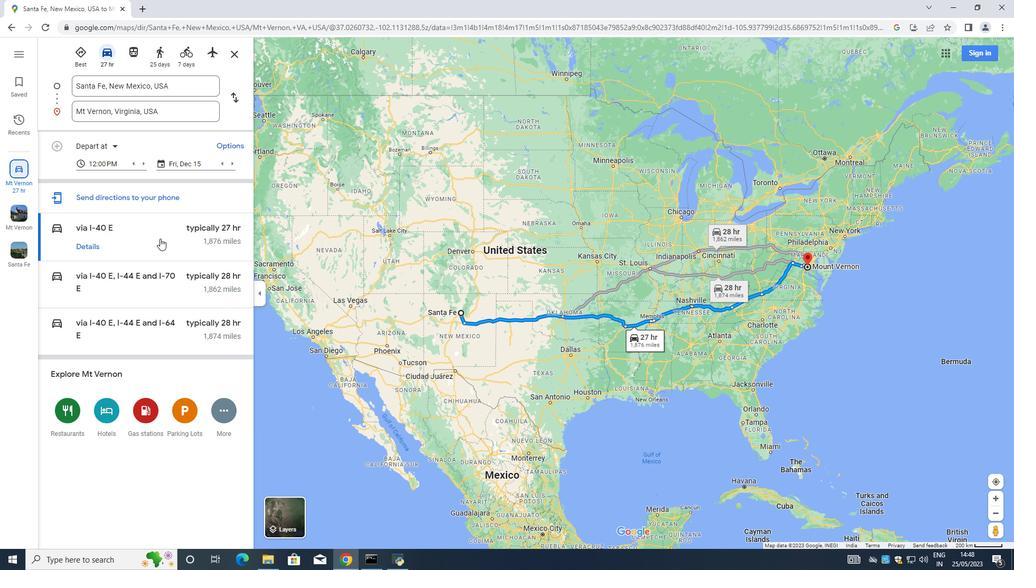 
Action: Mouse moved to (153, 218)
Screenshot: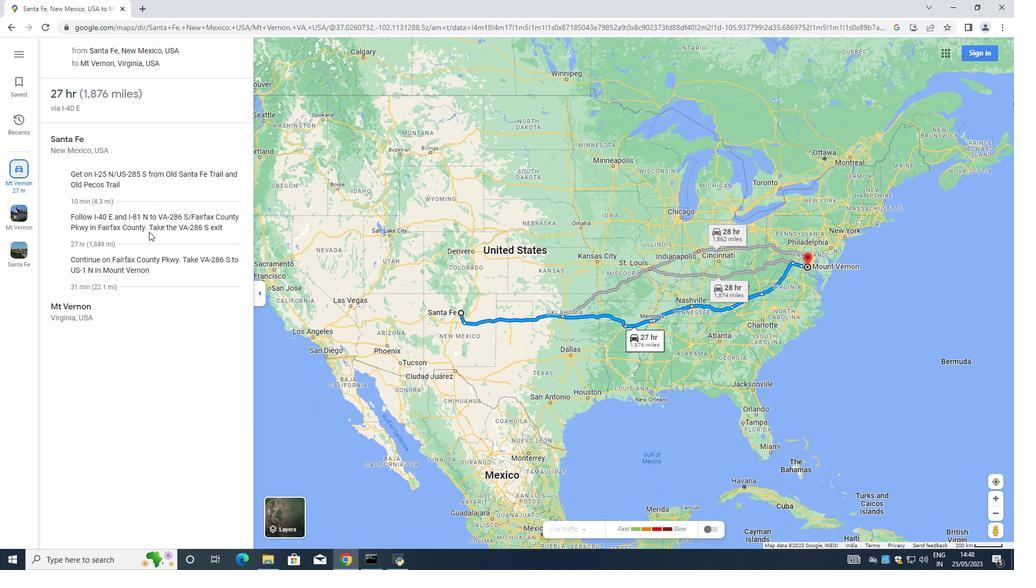 
Action: Mouse scrolled (153, 219) with delta (0, 0)
Screenshot: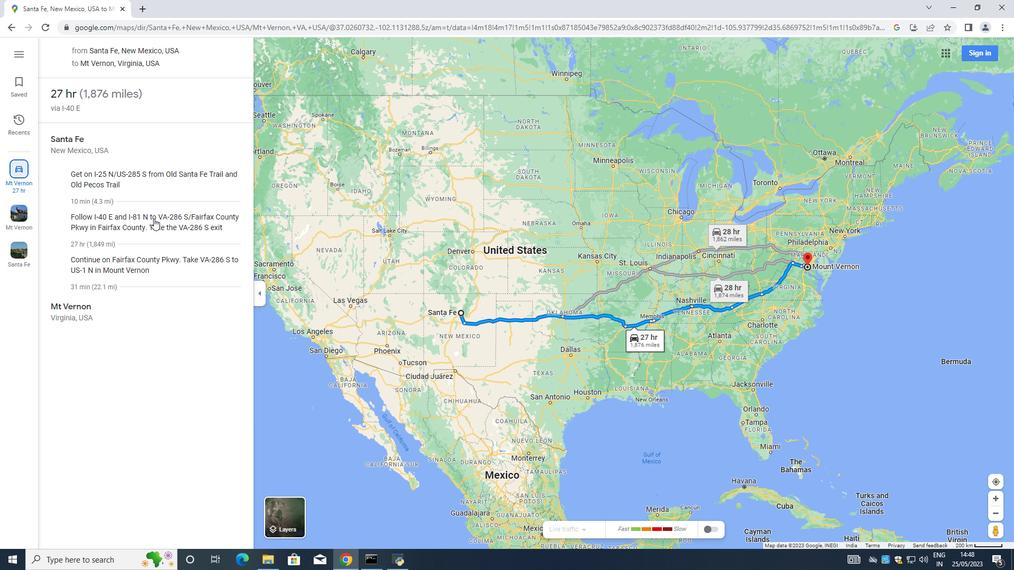 
Action: Mouse scrolled (153, 219) with delta (0, 0)
Screenshot: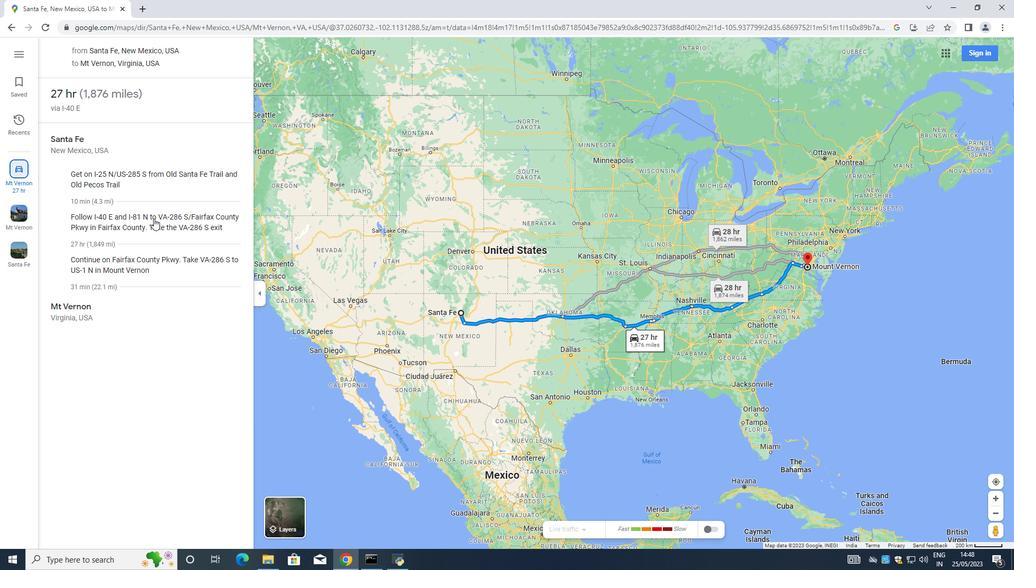 
Action: Mouse scrolled (153, 219) with delta (0, 0)
Screenshot: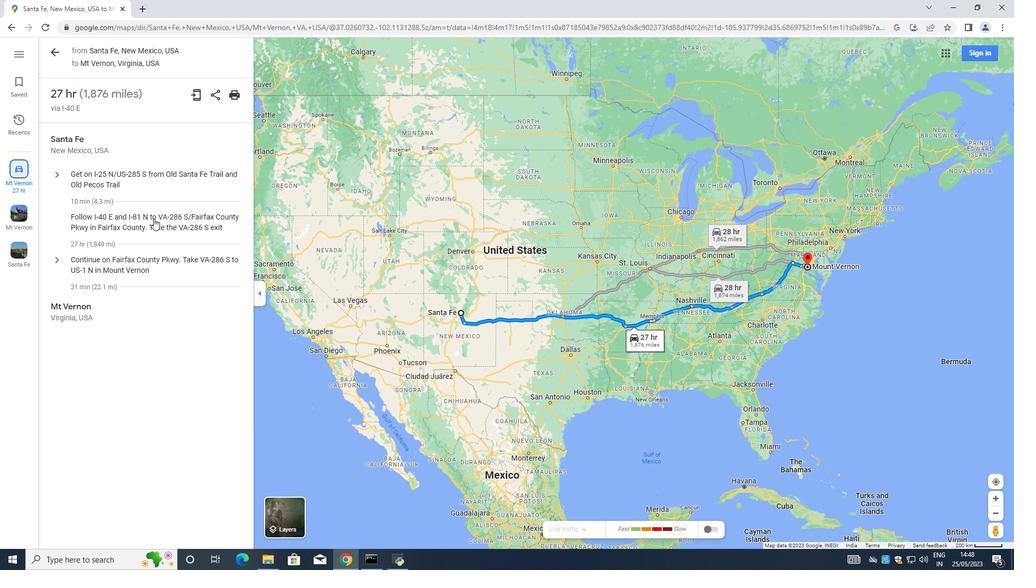 
Action: Mouse scrolled (153, 219) with delta (0, 0)
Screenshot: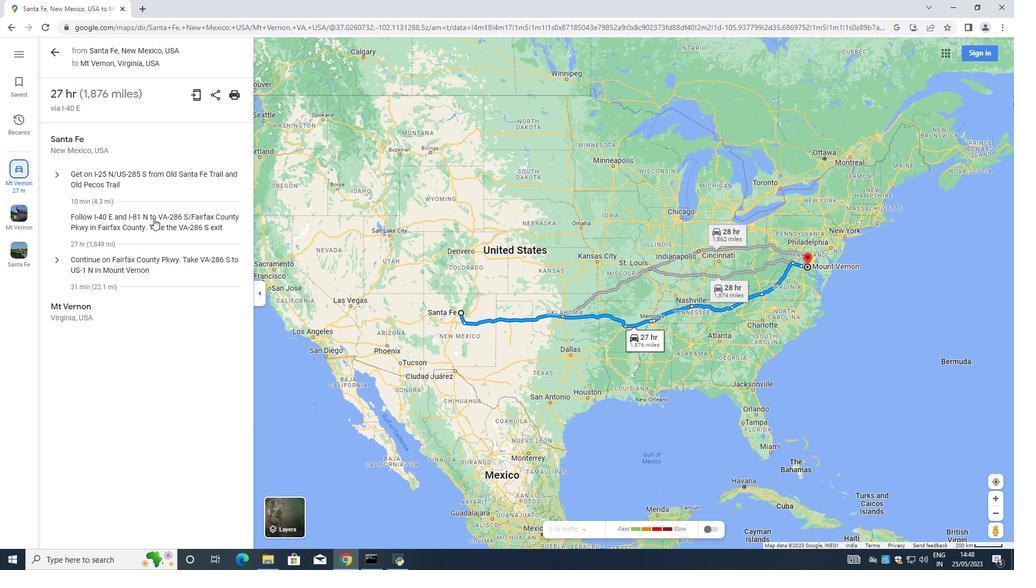 
Action: Mouse scrolled (153, 219) with delta (0, 0)
Screenshot: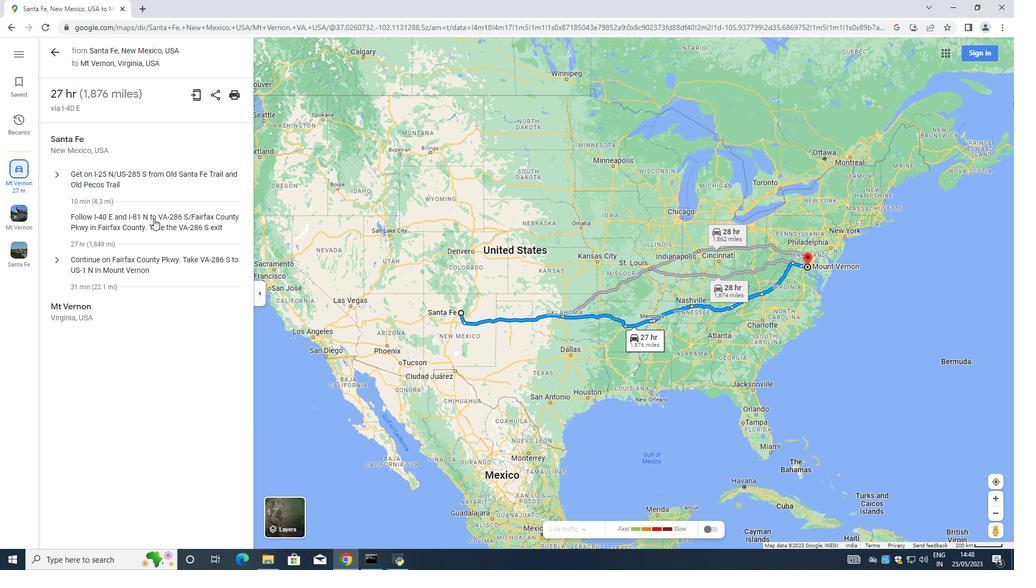 
Action: Mouse scrolled (153, 219) with delta (0, 0)
Screenshot: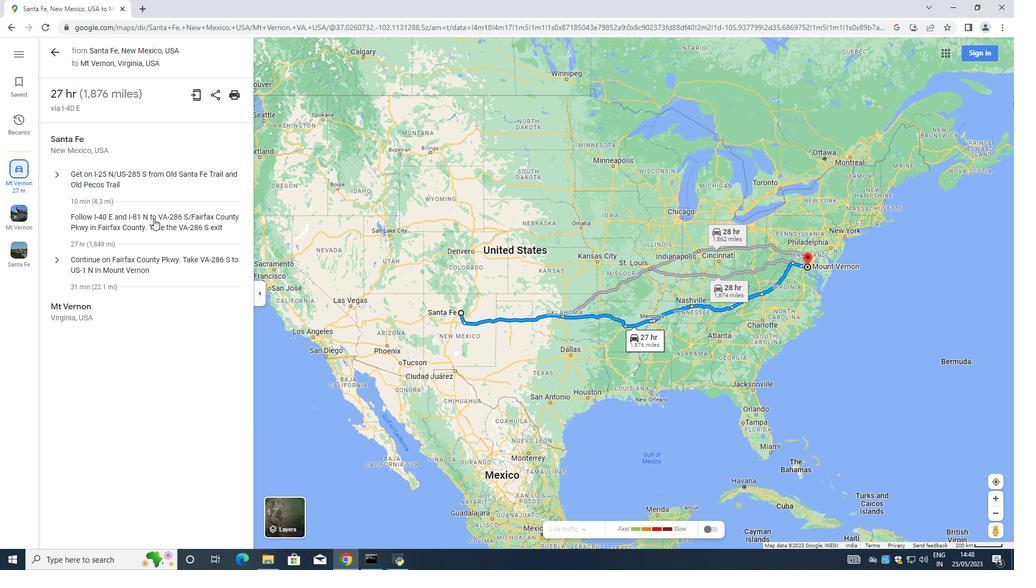 
Action: Mouse scrolled (153, 218) with delta (0, 0)
Screenshot: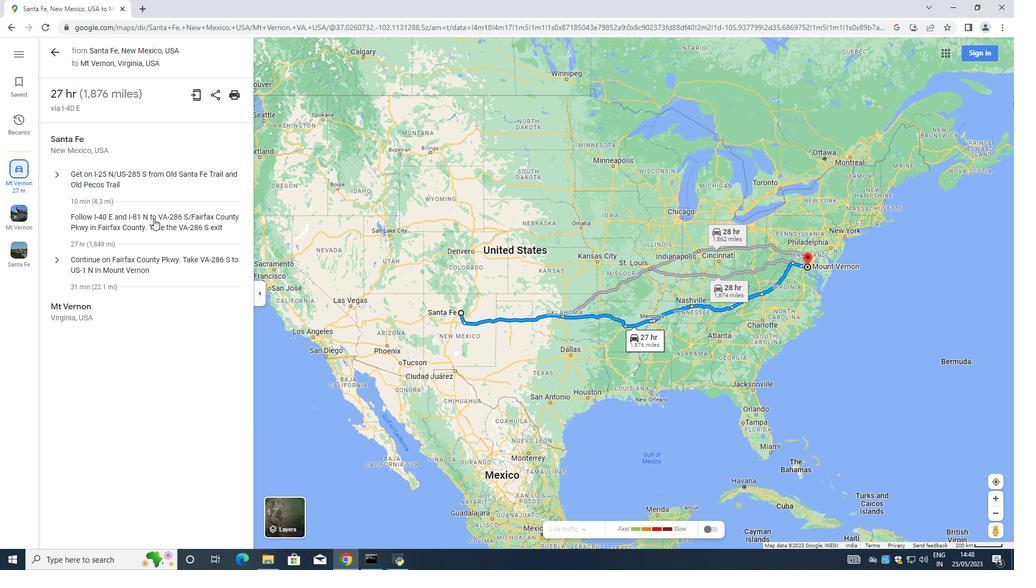 
Action: Mouse scrolled (153, 218) with delta (0, 0)
Screenshot: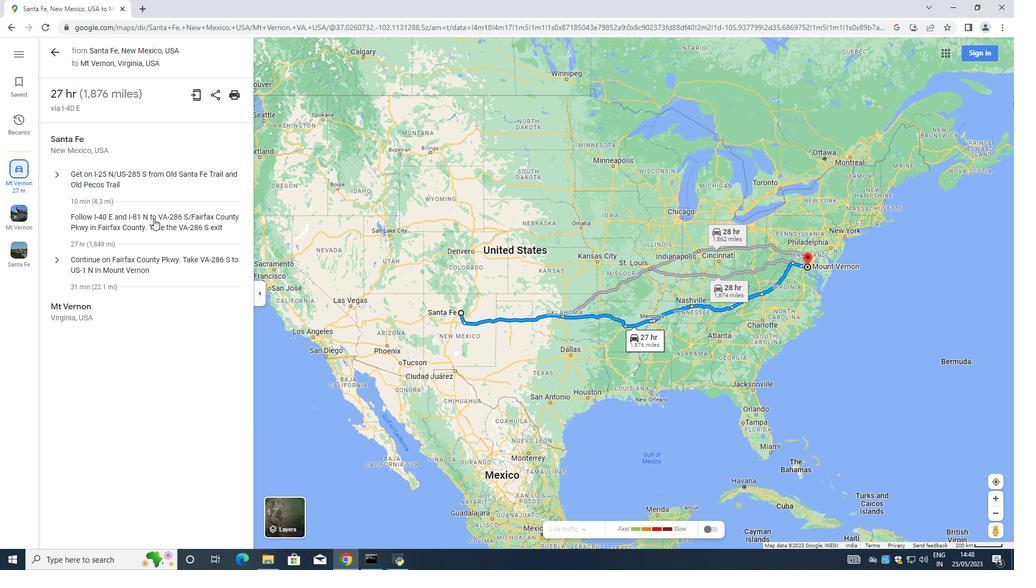 
Action: Mouse scrolled (153, 218) with delta (0, 0)
Screenshot: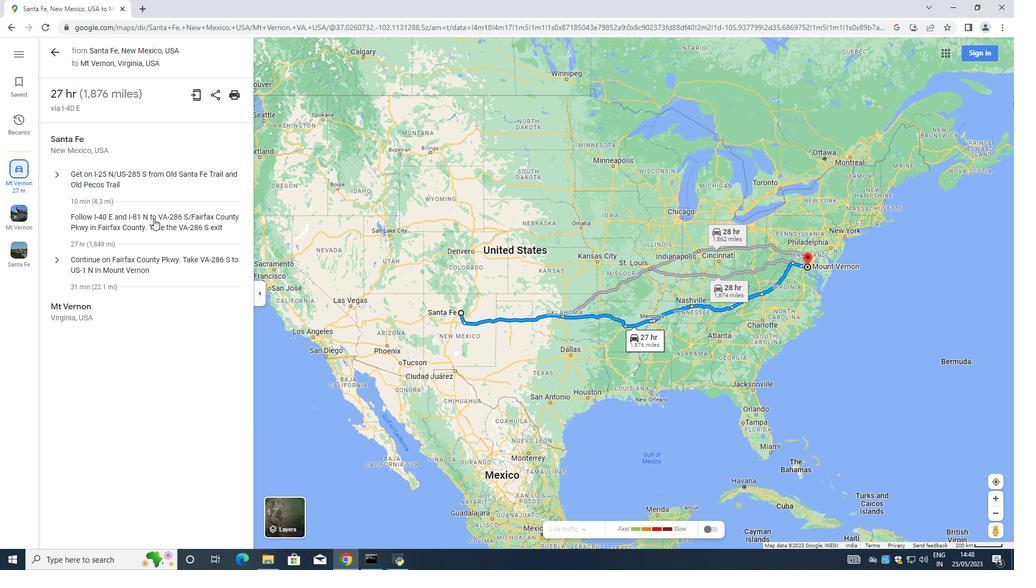 
Action: Mouse scrolled (153, 218) with delta (0, 0)
Screenshot: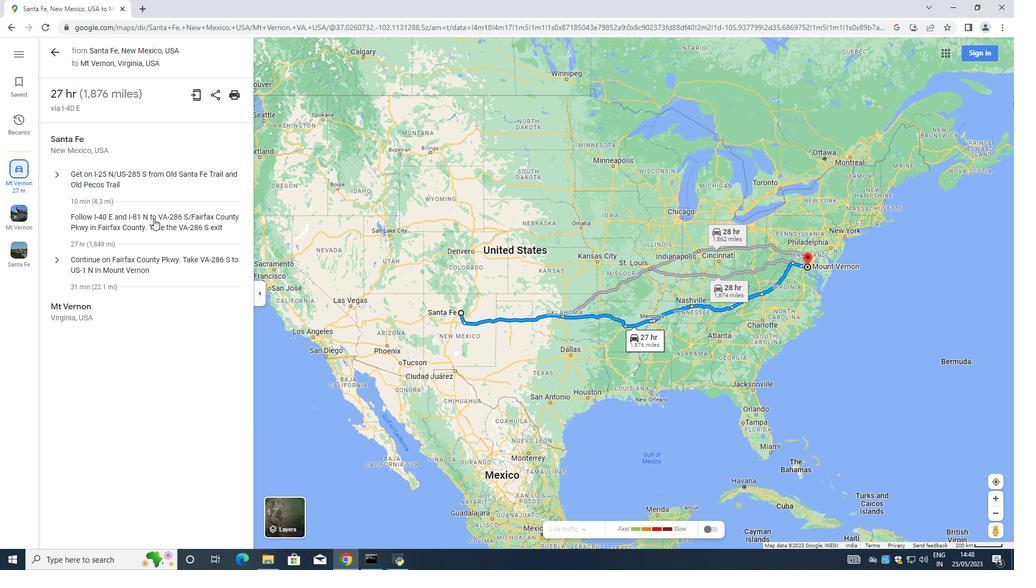 
Action: Mouse scrolled (153, 218) with delta (0, 0)
Screenshot: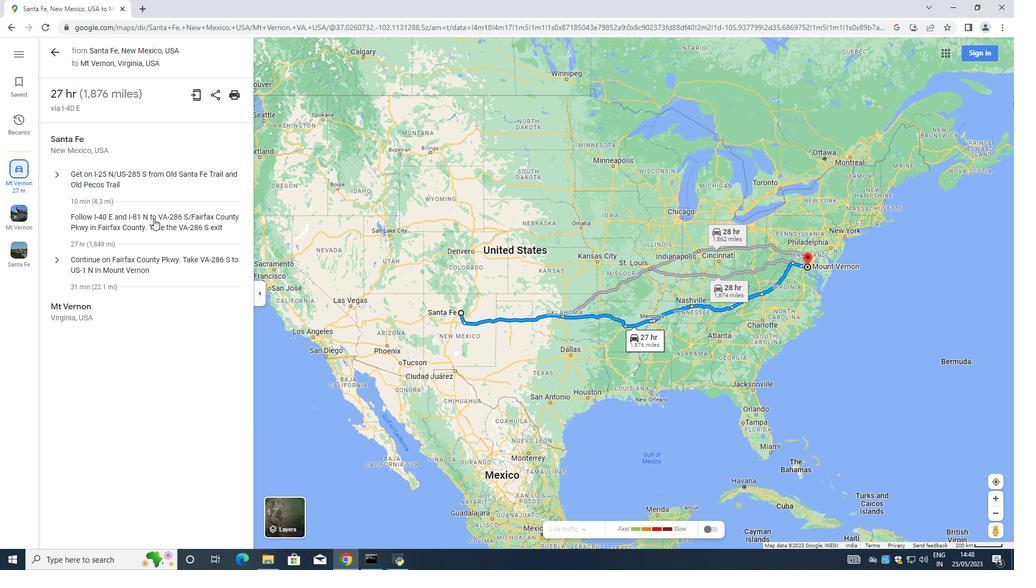 
Action: Mouse scrolled (153, 218) with delta (0, 0)
Screenshot: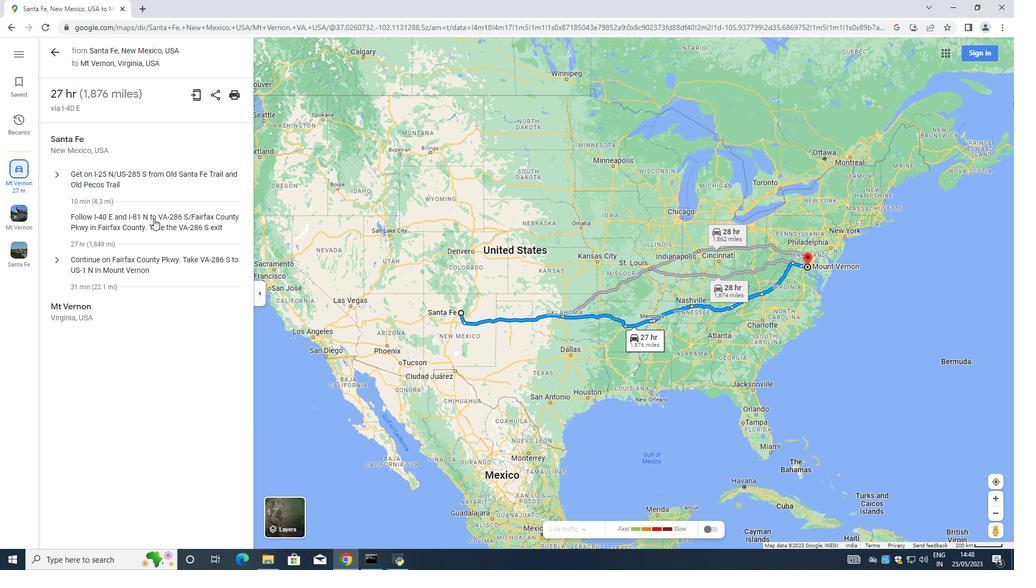 
Action: Mouse scrolled (153, 218) with delta (0, 0)
Screenshot: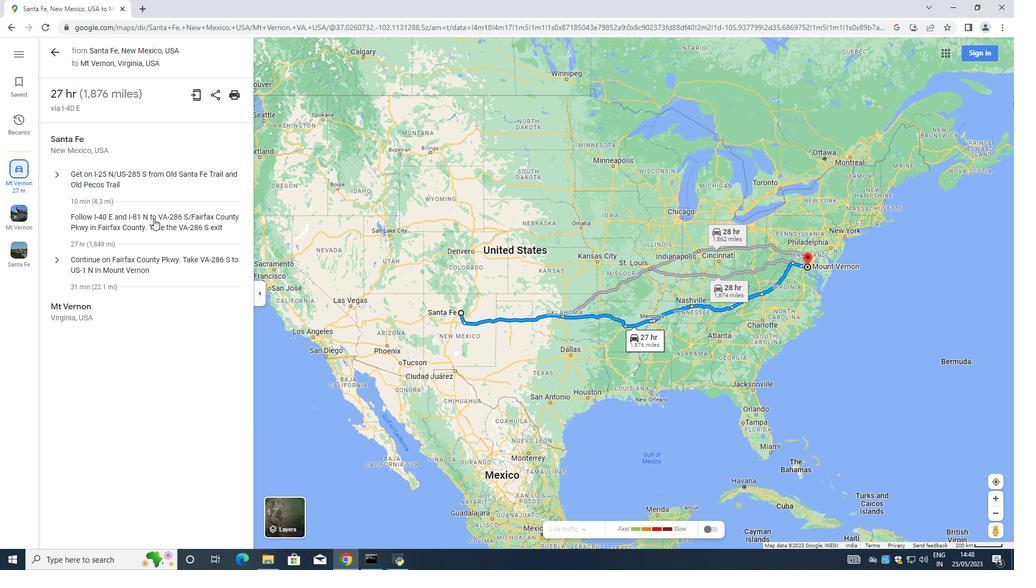 
Action: Mouse moved to (228, 199)
Screenshot: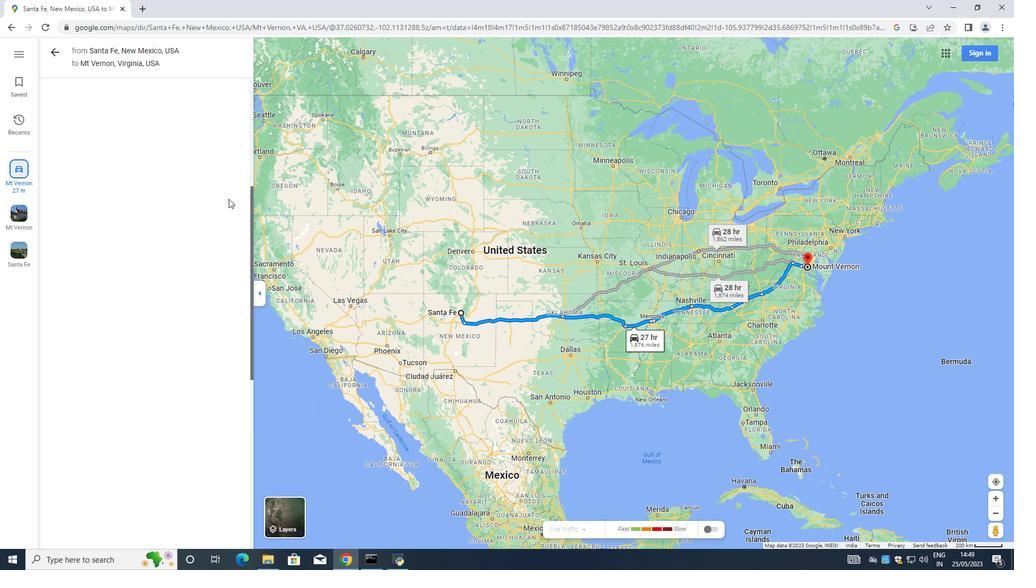 
Action: Mouse scrolled (228, 198) with delta (0, 0)
Screenshot: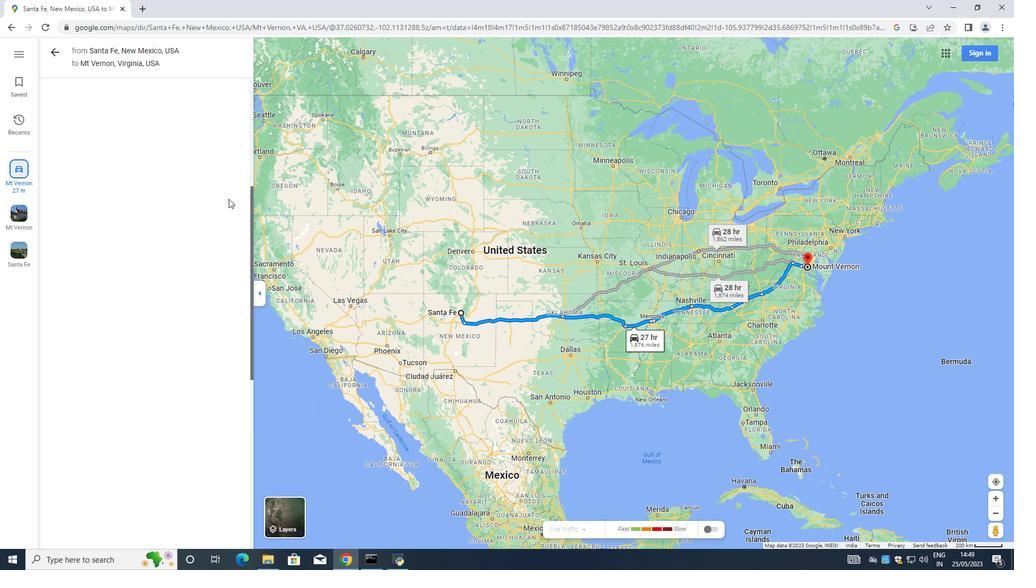
Action: Mouse moved to (227, 200)
Screenshot: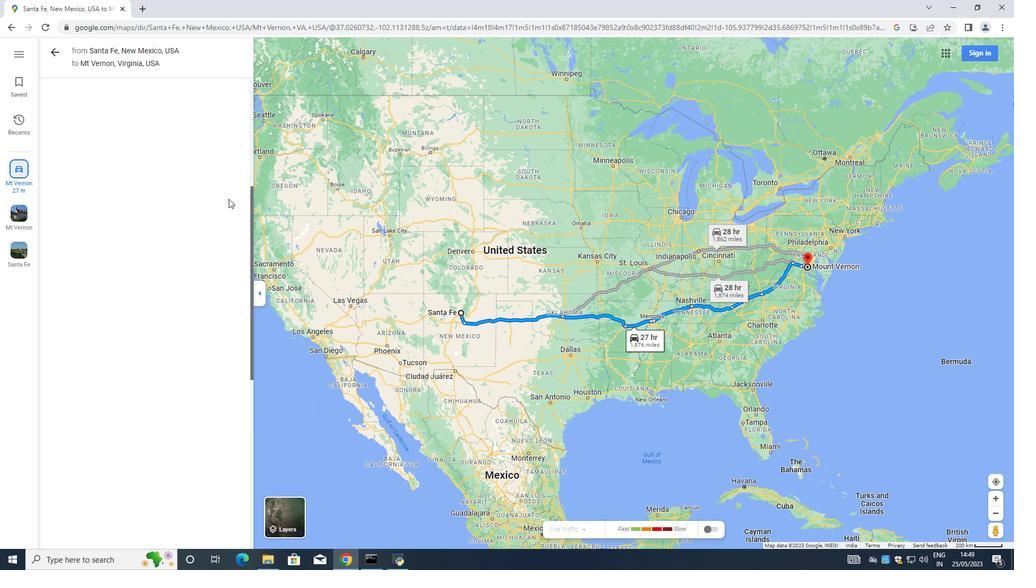 
Action: Mouse scrolled (227, 199) with delta (0, 0)
Screenshot: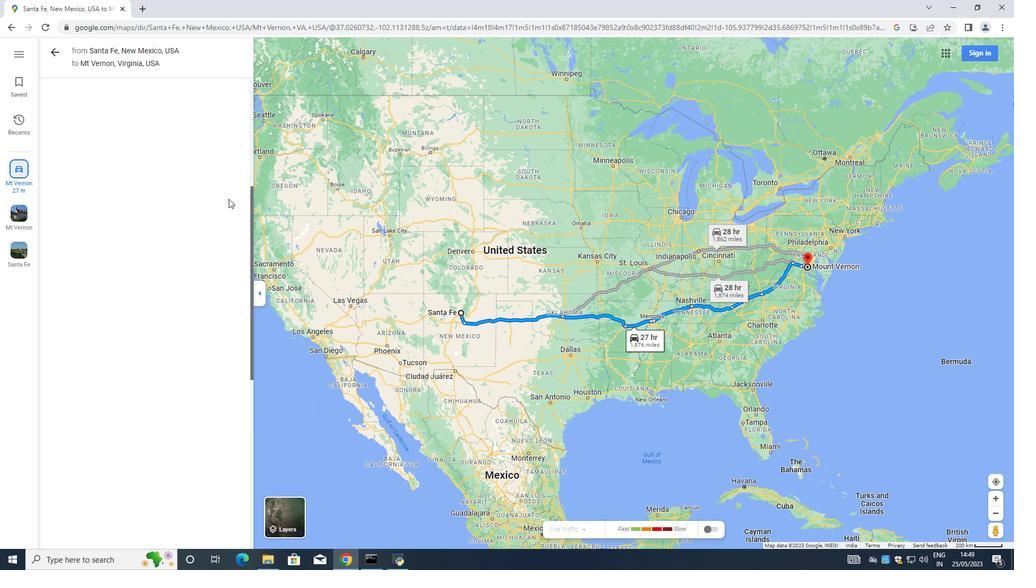 
Action: Mouse moved to (227, 202)
Screenshot: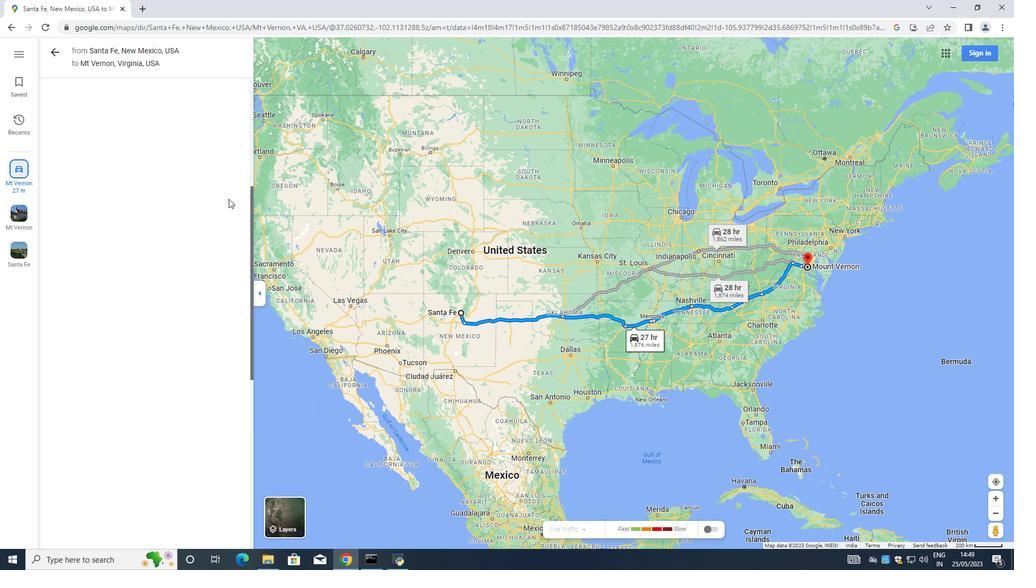 
Action: Mouse scrolled (227, 202) with delta (0, 0)
Screenshot: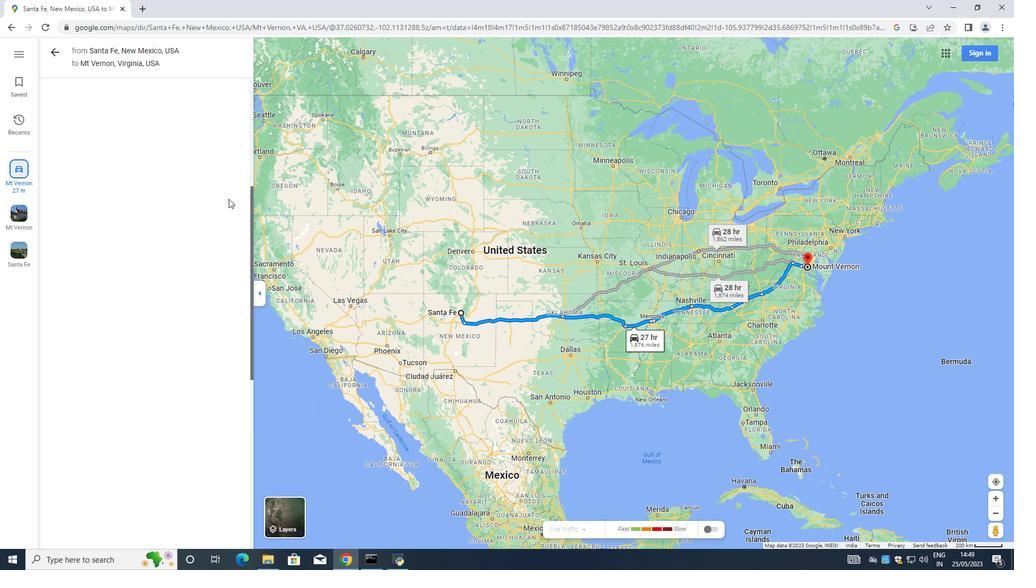 
Action: Mouse moved to (227, 202)
Screenshot: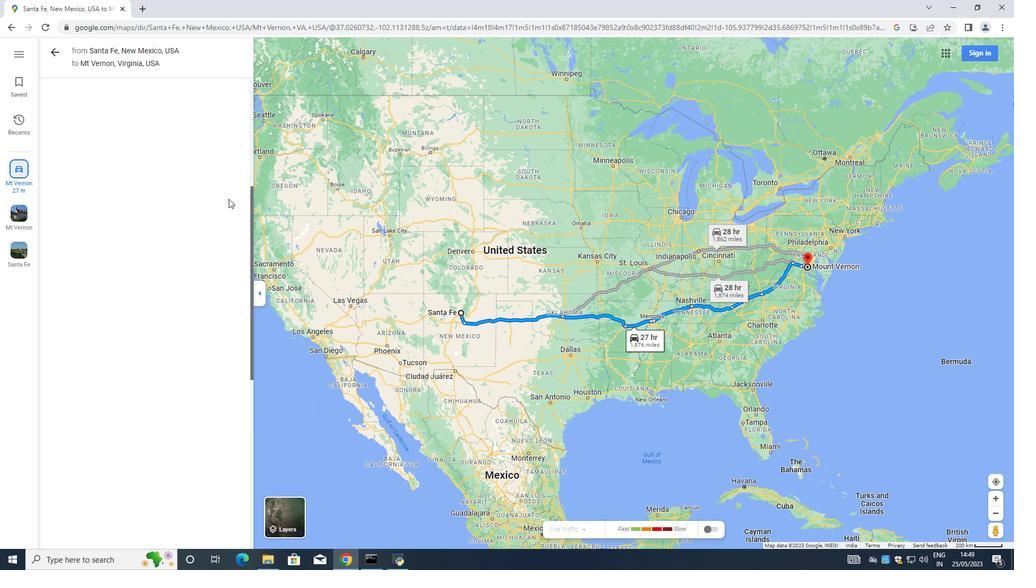 
Action: Mouse scrolled (227, 202) with delta (0, 0)
Screenshot: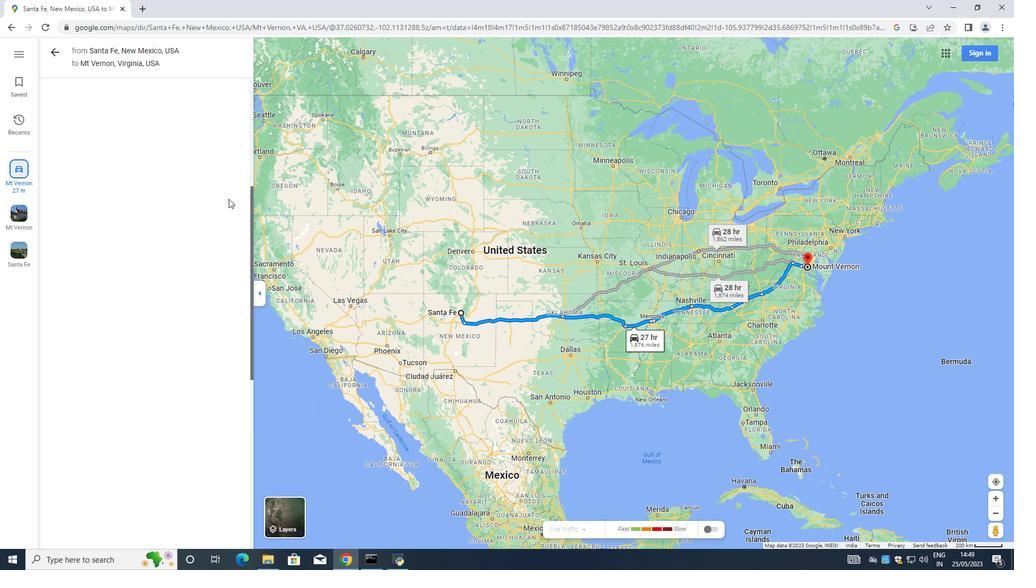 
Action: Mouse moved to (227, 203)
Screenshot: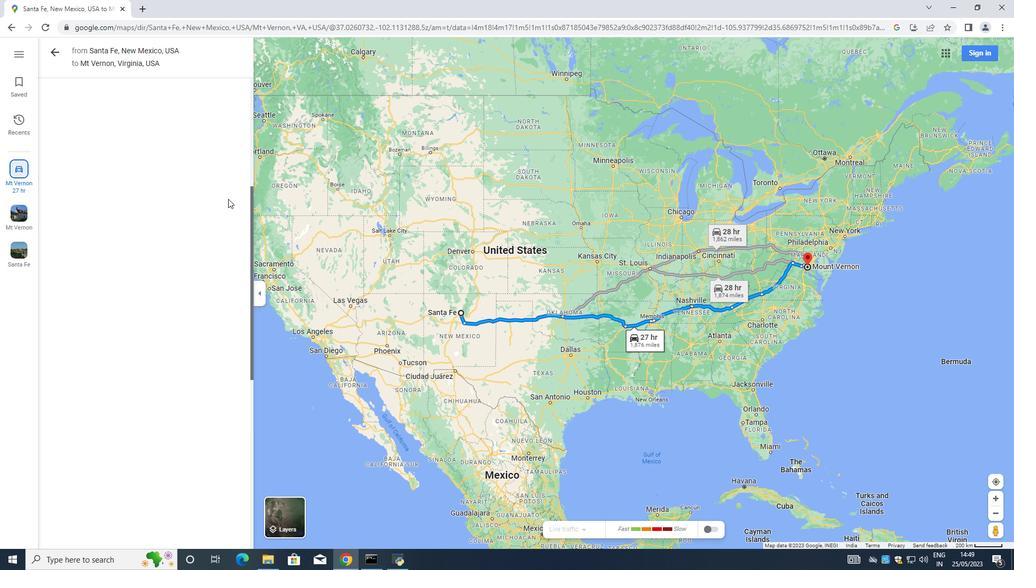 
Action: Mouse scrolled (227, 202) with delta (0, 0)
Screenshot: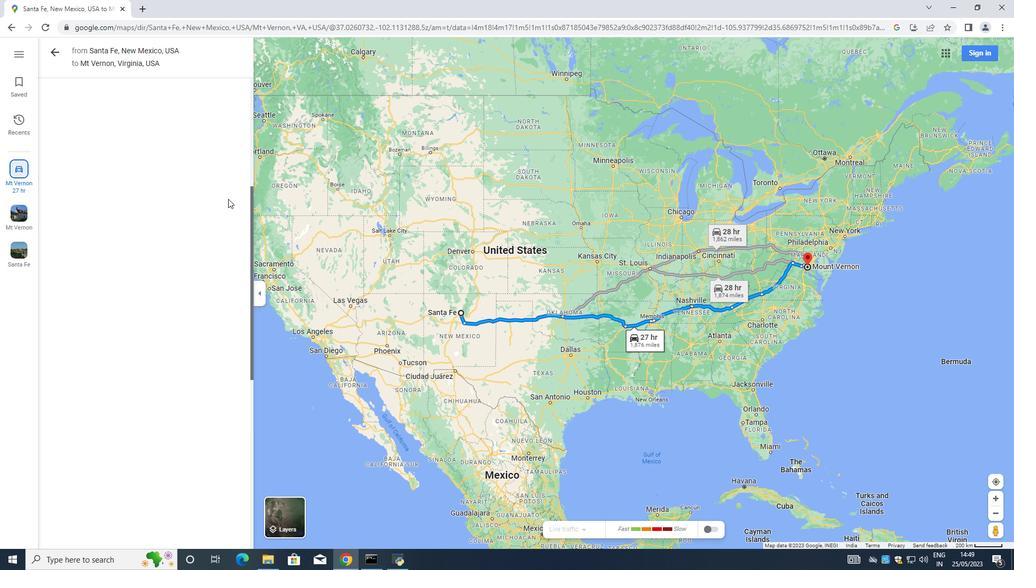 
Action: Mouse scrolled (227, 202) with delta (0, 0)
Screenshot: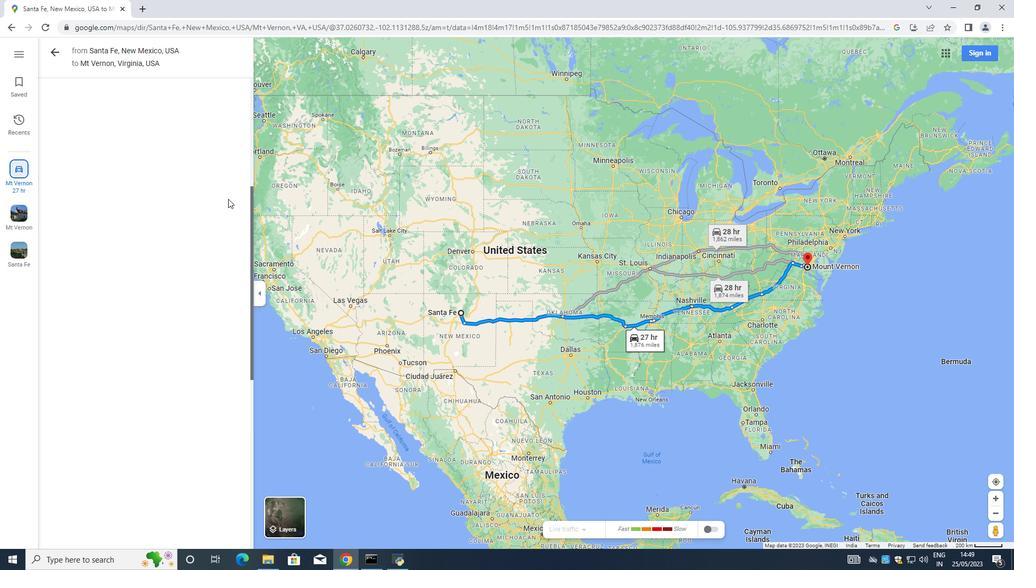 
Action: Mouse moved to (234, 201)
Screenshot: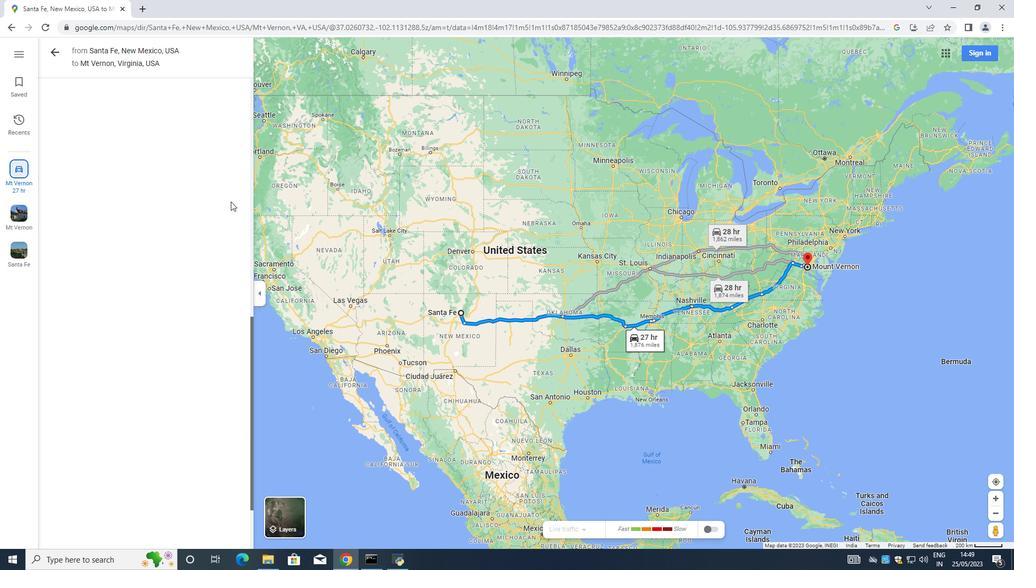 
Action: Mouse scrolled (234, 201) with delta (0, 0)
Screenshot: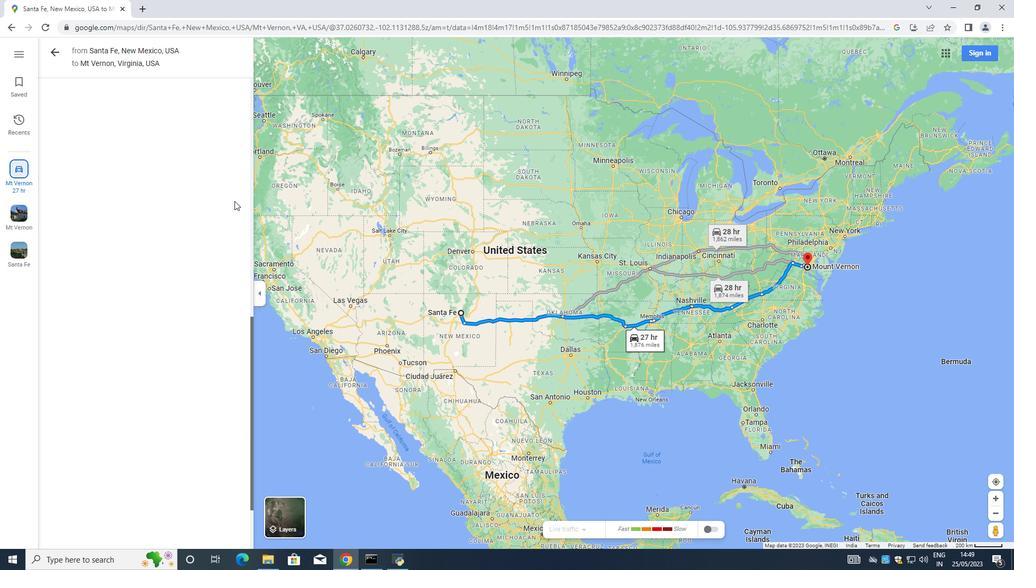 
Action: Mouse scrolled (234, 201) with delta (0, 0)
Screenshot: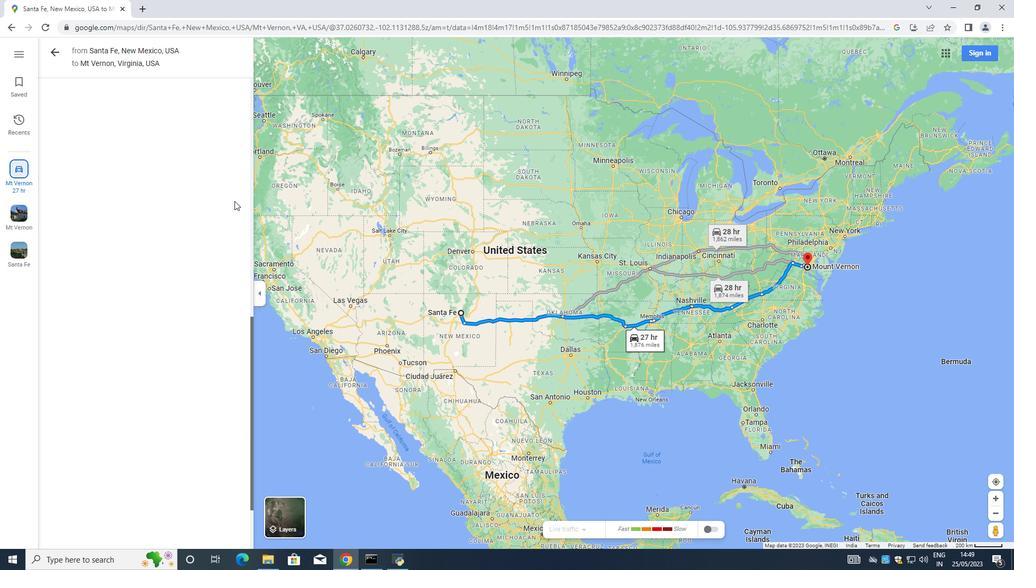 
Action: Mouse scrolled (234, 201) with delta (0, 0)
Screenshot: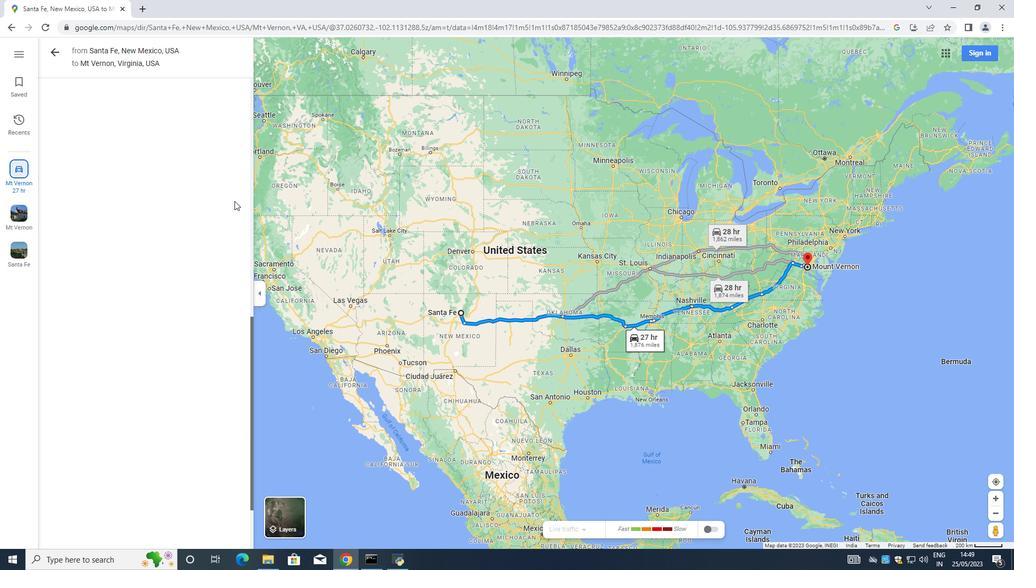 
Action: Mouse moved to (232, 196)
Screenshot: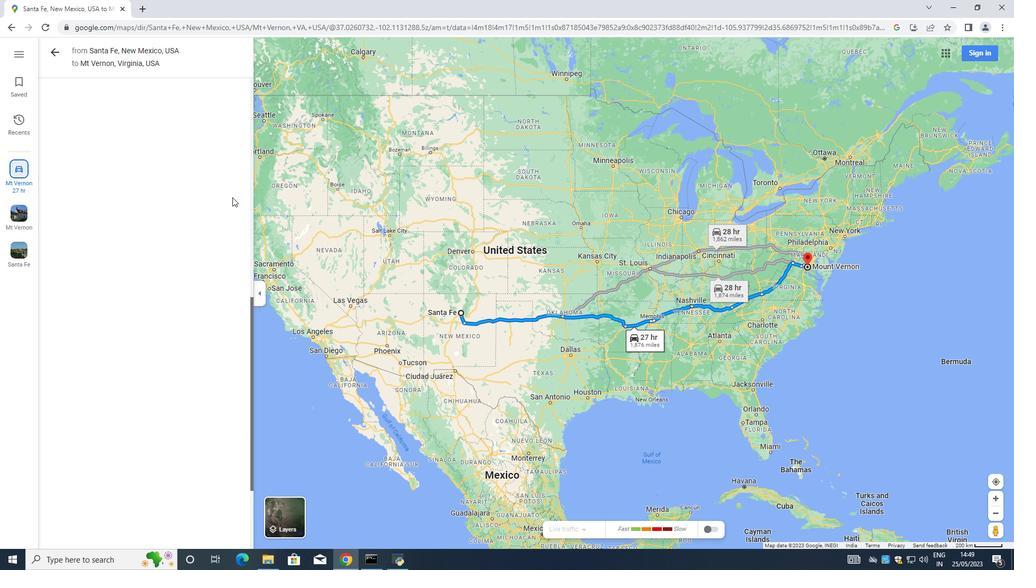 
Action: Mouse scrolled (232, 197) with delta (0, 0)
Screenshot: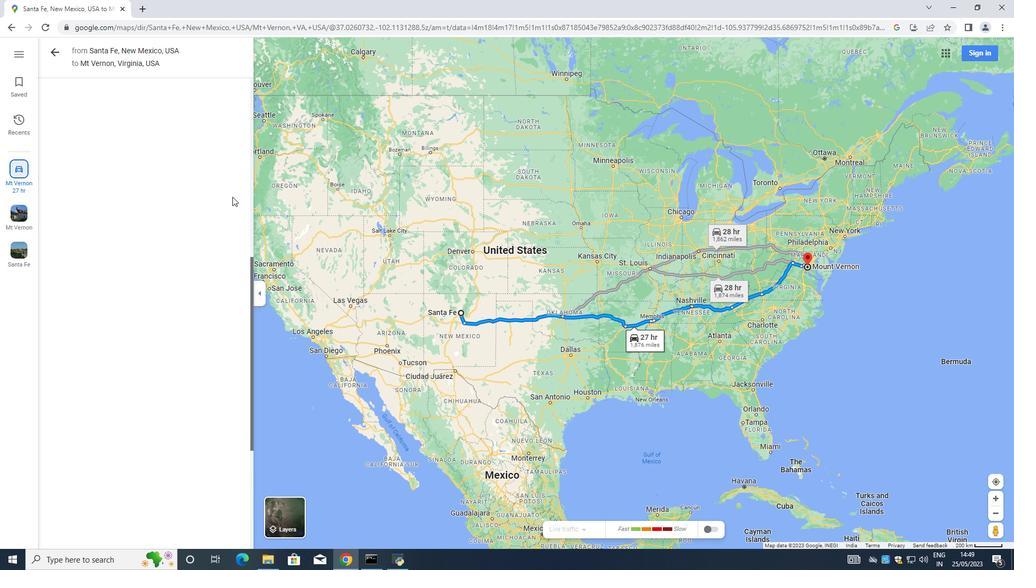 
Action: Mouse scrolled (232, 197) with delta (0, 0)
Screenshot: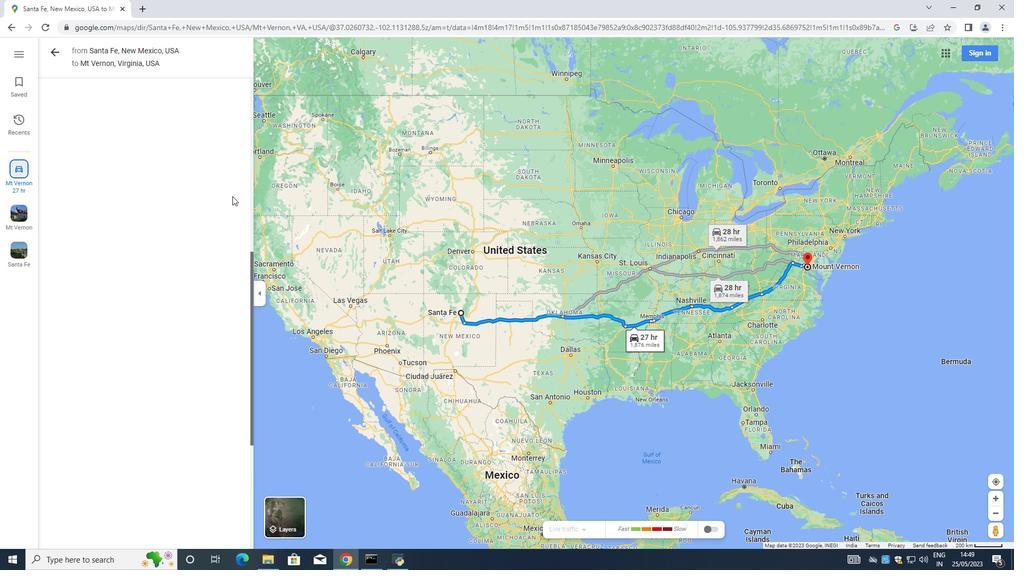 
Action: Mouse scrolled (232, 197) with delta (0, 0)
Screenshot: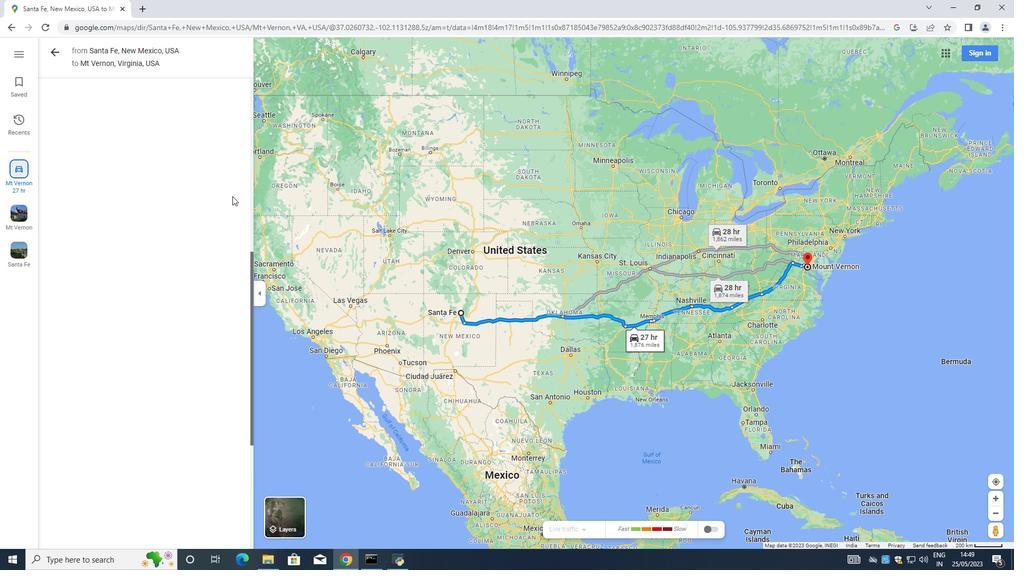 
Action: Mouse moved to (232, 196)
Screenshot: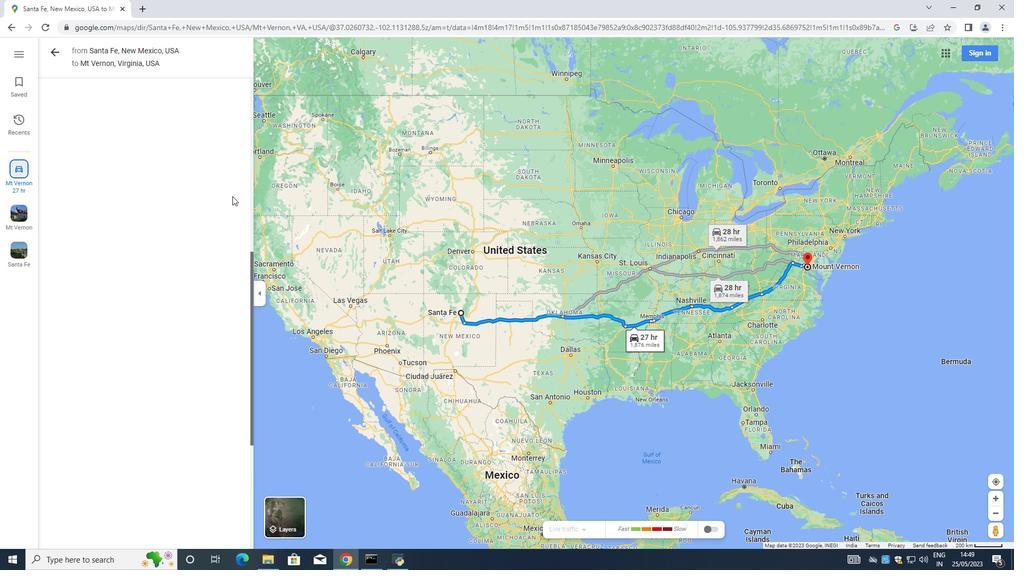 
Action: Mouse scrolled (232, 197) with delta (0, 0)
Screenshot: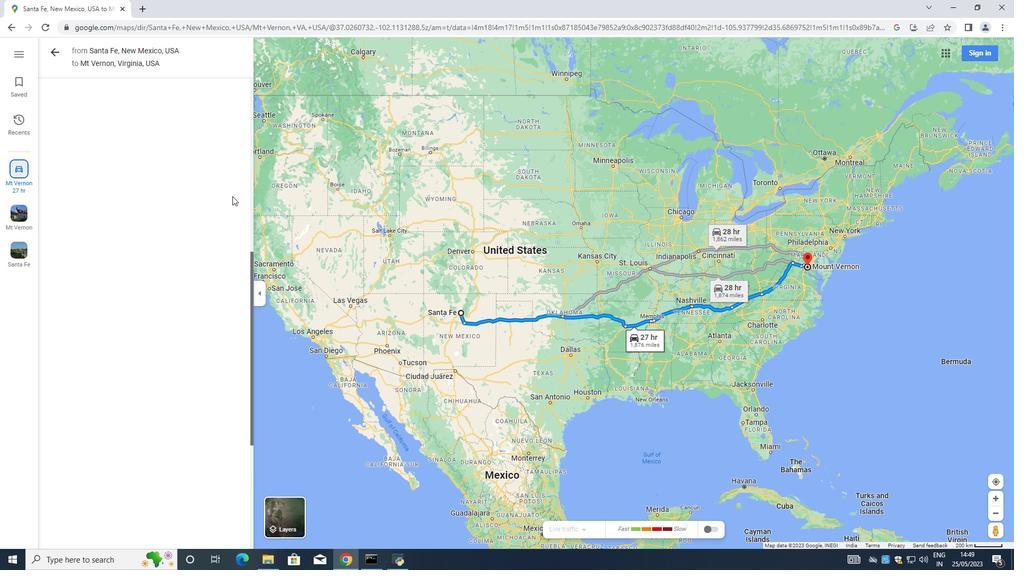 
Action: Mouse scrolled (232, 197) with delta (0, 0)
Screenshot: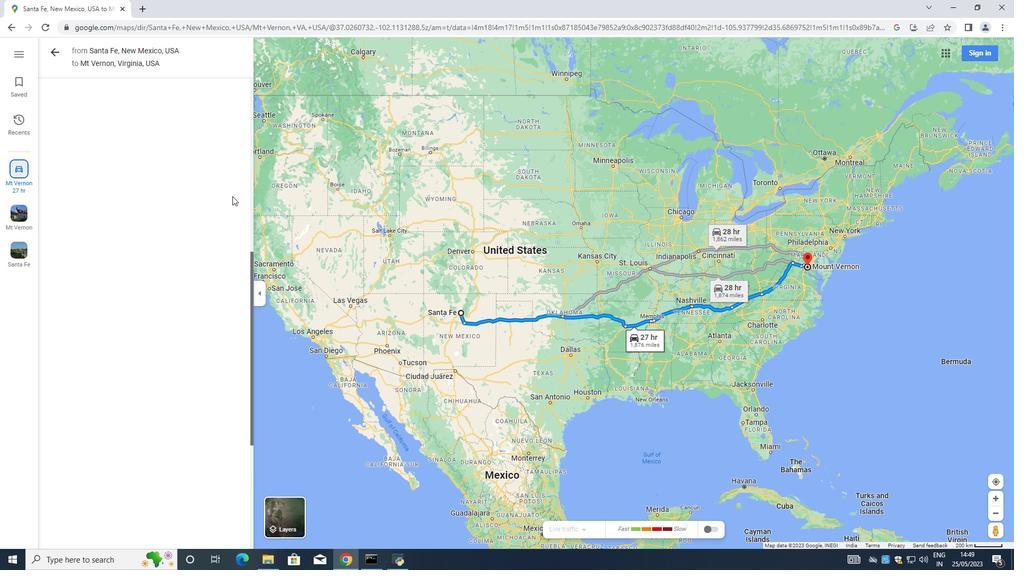 
Action: Mouse moved to (231, 196)
Screenshot: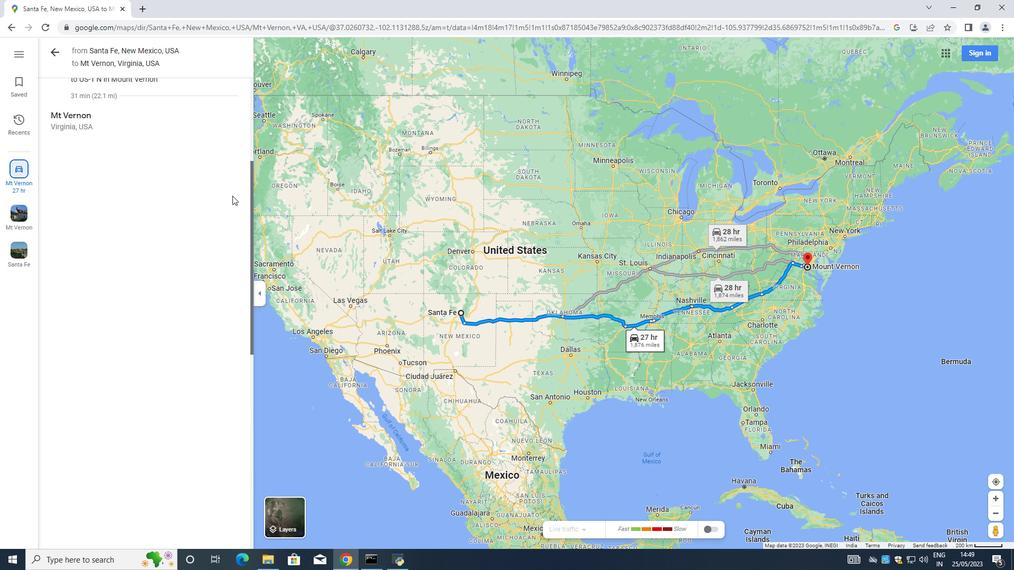 
Action: Mouse scrolled (231, 196) with delta (0, 0)
Screenshot: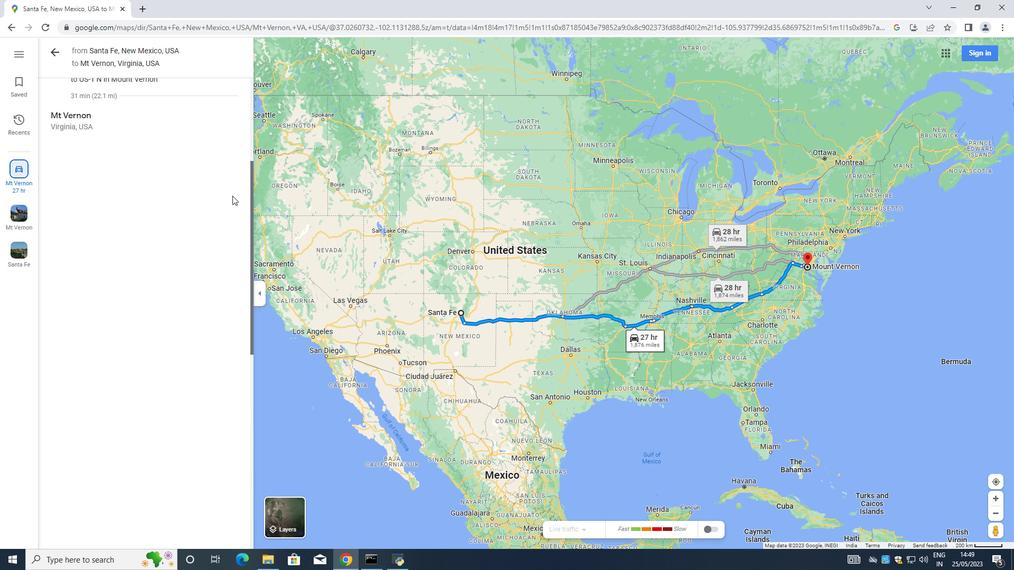 
Action: Mouse scrolled (231, 196) with delta (0, 0)
Screenshot: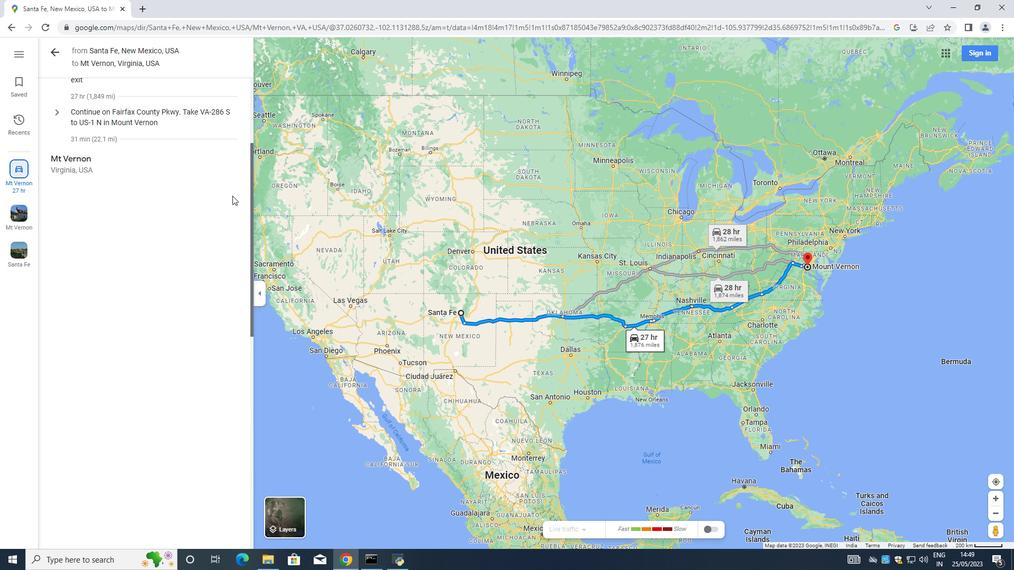 
Action: Mouse scrolled (231, 196) with delta (0, 0)
Screenshot: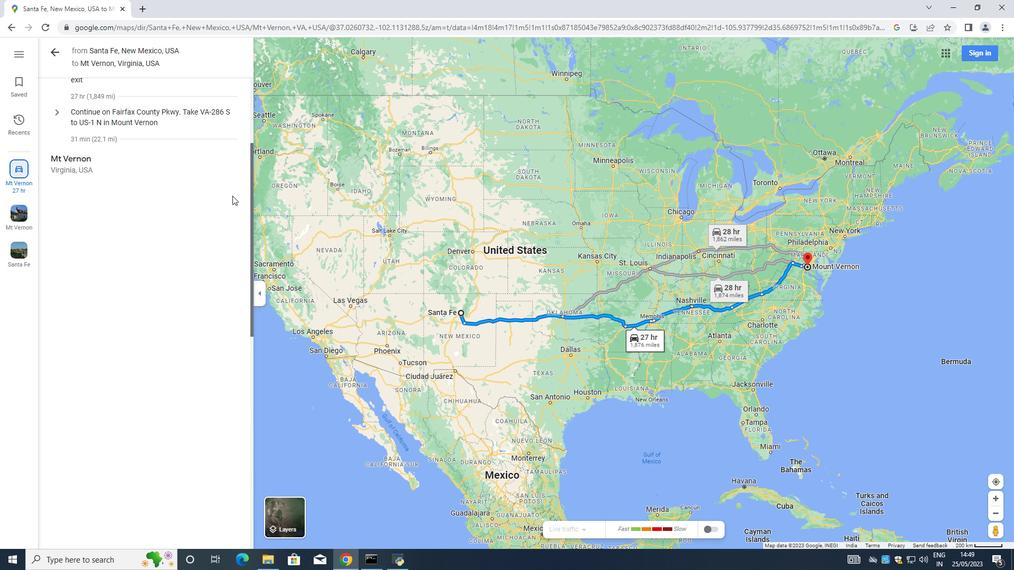
Action: Mouse scrolled (231, 196) with delta (0, 0)
Screenshot: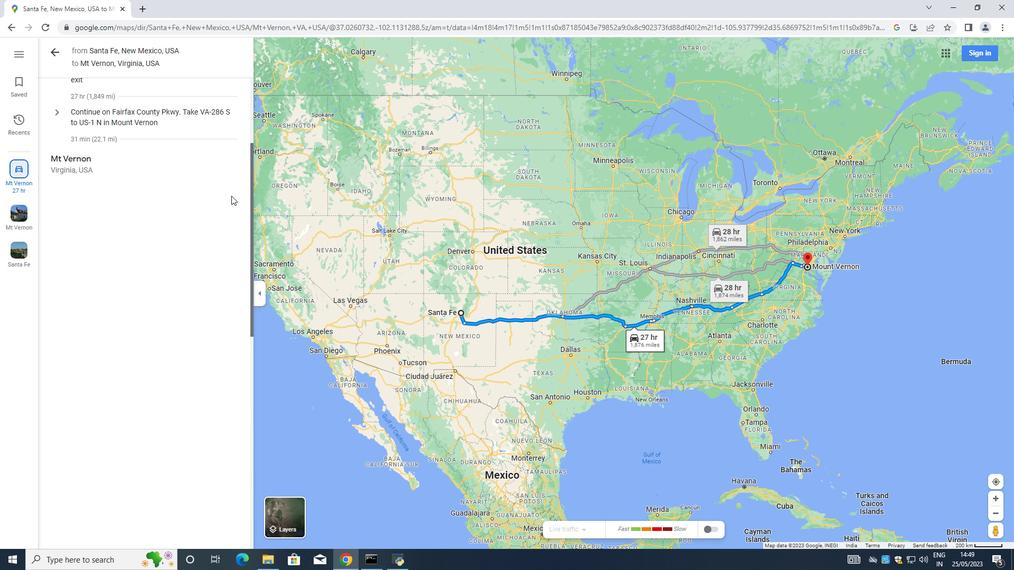 
Action: Mouse scrolled (231, 196) with delta (0, 0)
Screenshot: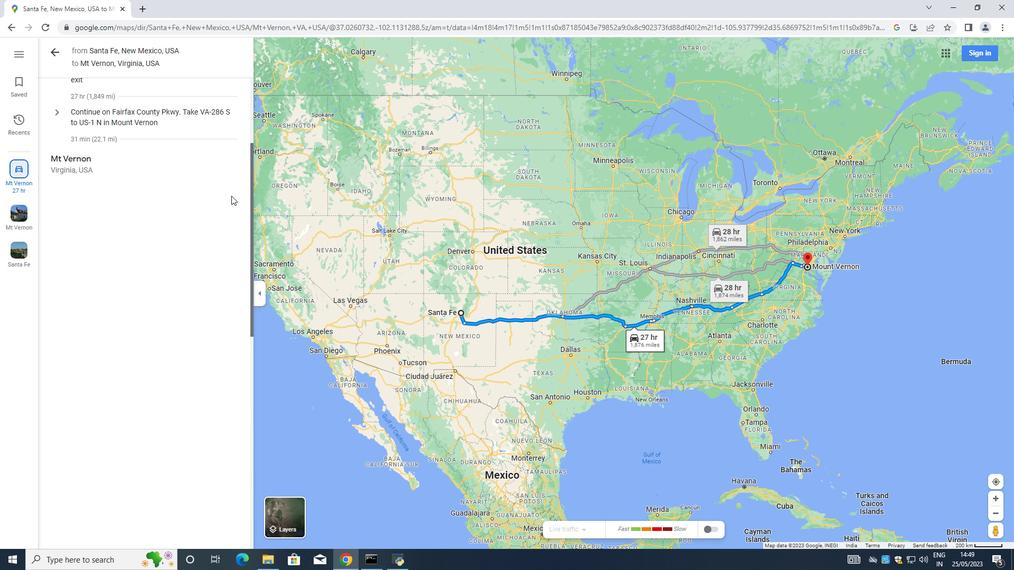 
Action: Mouse scrolled (231, 196) with delta (0, 0)
Screenshot: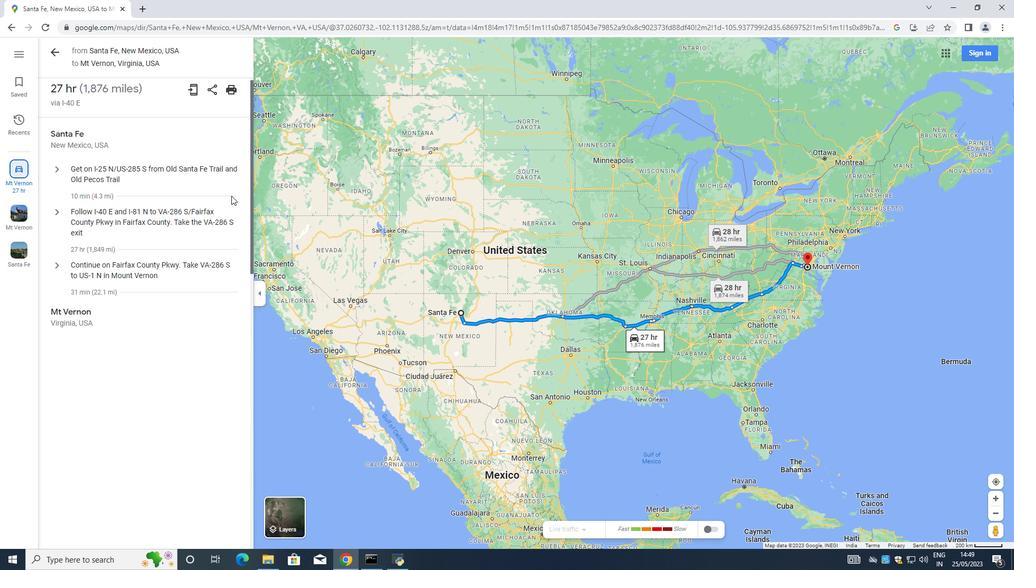 
Action: Mouse scrolled (231, 196) with delta (0, 0)
Screenshot: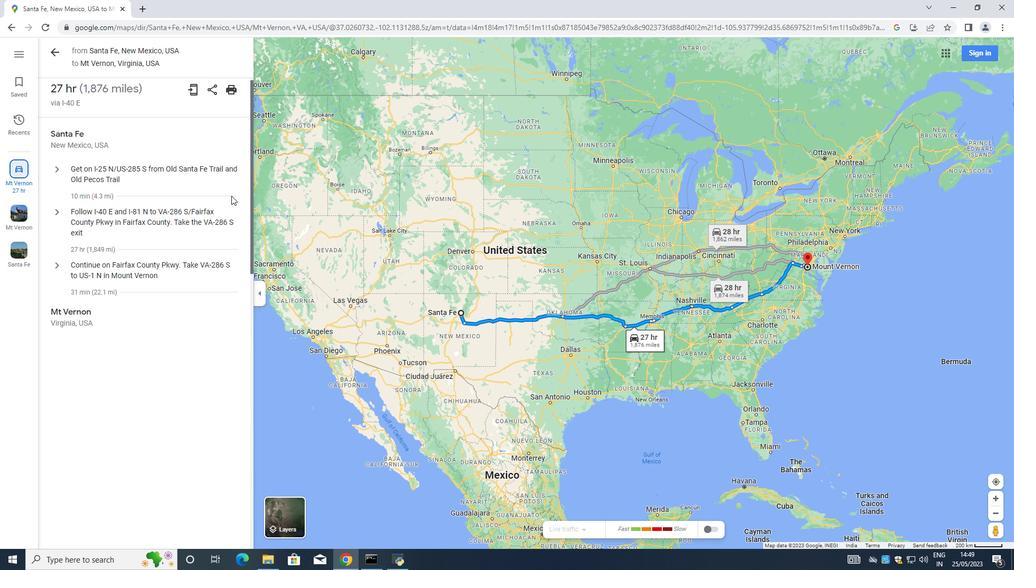 
Action: Mouse scrolled (231, 196) with delta (0, 0)
Screenshot: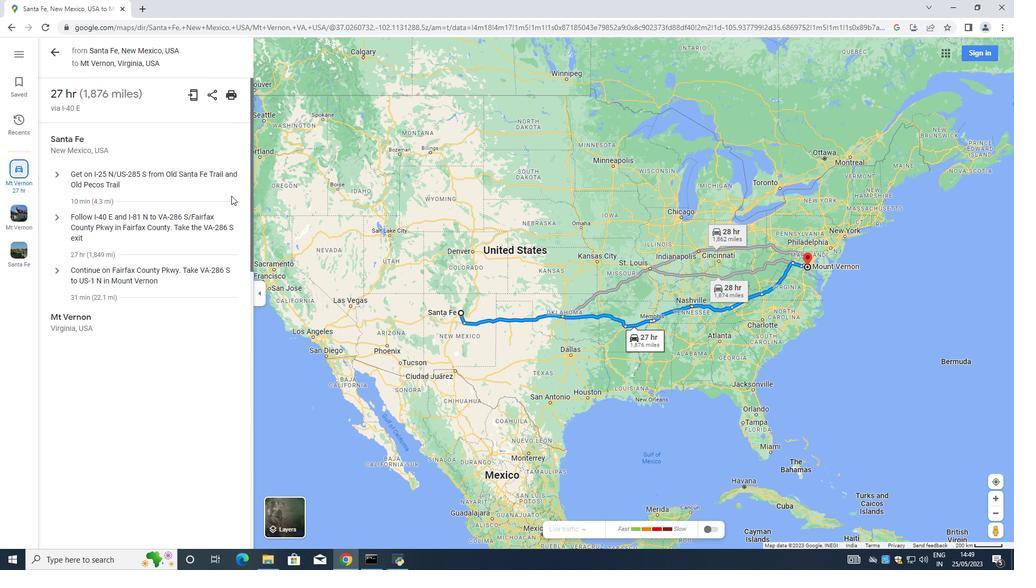
Action: Mouse scrolled (231, 196) with delta (0, 0)
Screenshot: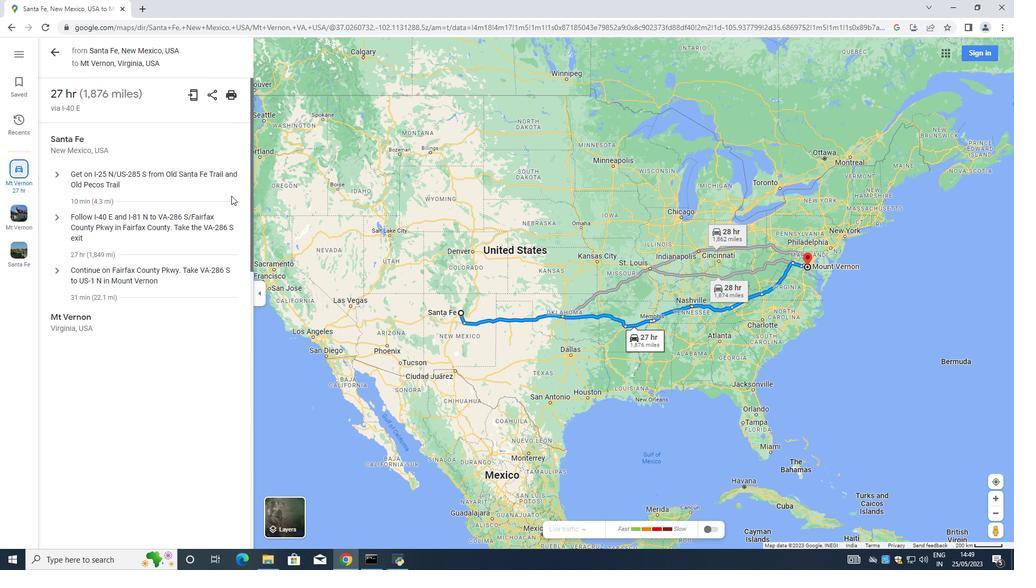 
Action: Mouse scrolled (231, 196) with delta (0, 0)
Screenshot: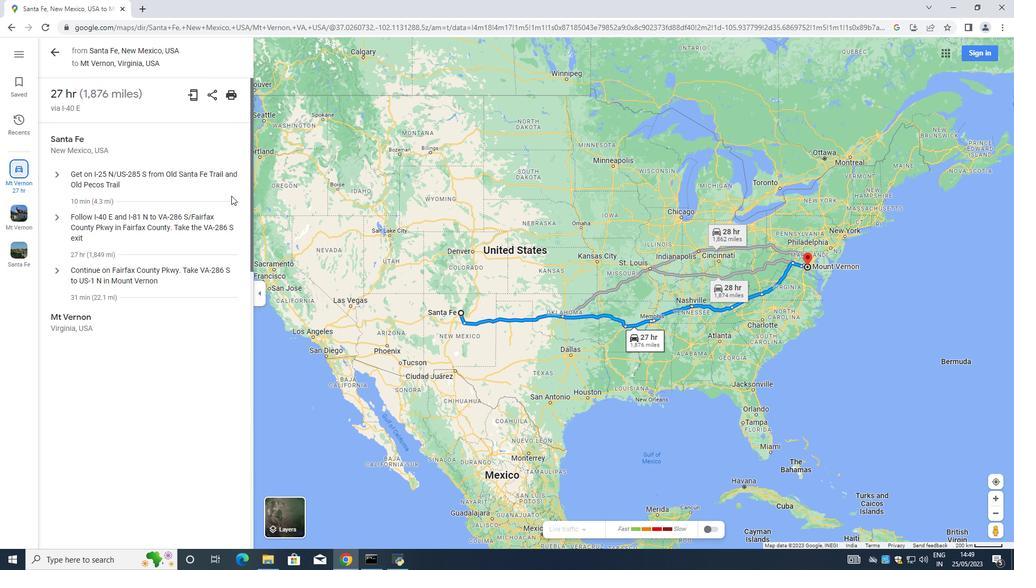 
Action: Mouse moved to (224, 232)
Screenshot: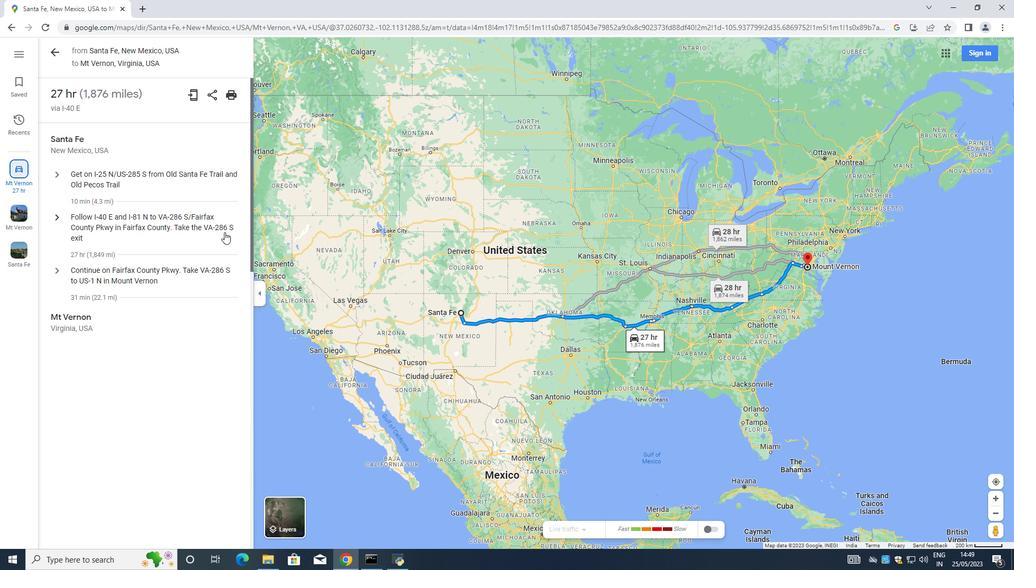
